 Task: Assign in the project AgileJump the issue 'Upgrade the database indexing strategy of a web application to improve data retrieval and query performance' to the sprint 'Integration Framework Sprint'. Assign in the project AgileJump the issue 'Create a new online platform for online sales and negotiation courses with advanced sales techniques and negotiation skills features' to the sprint 'Integration Framework Sprint'. Assign in the project AgileJump the issue 'Implement a new cloud-based supply chain management system for a company with advanced supply chain visibility and planning features' to the sprint 'Integration Framework Sprint'. Assign in the project AgileJump the issue 'Integrate a new product customization feature into an existing e-commerce website to enhance product personalization and user experience' to the sprint 'Integration Framework Sprint'
Action: Mouse moved to (251, 76)
Screenshot: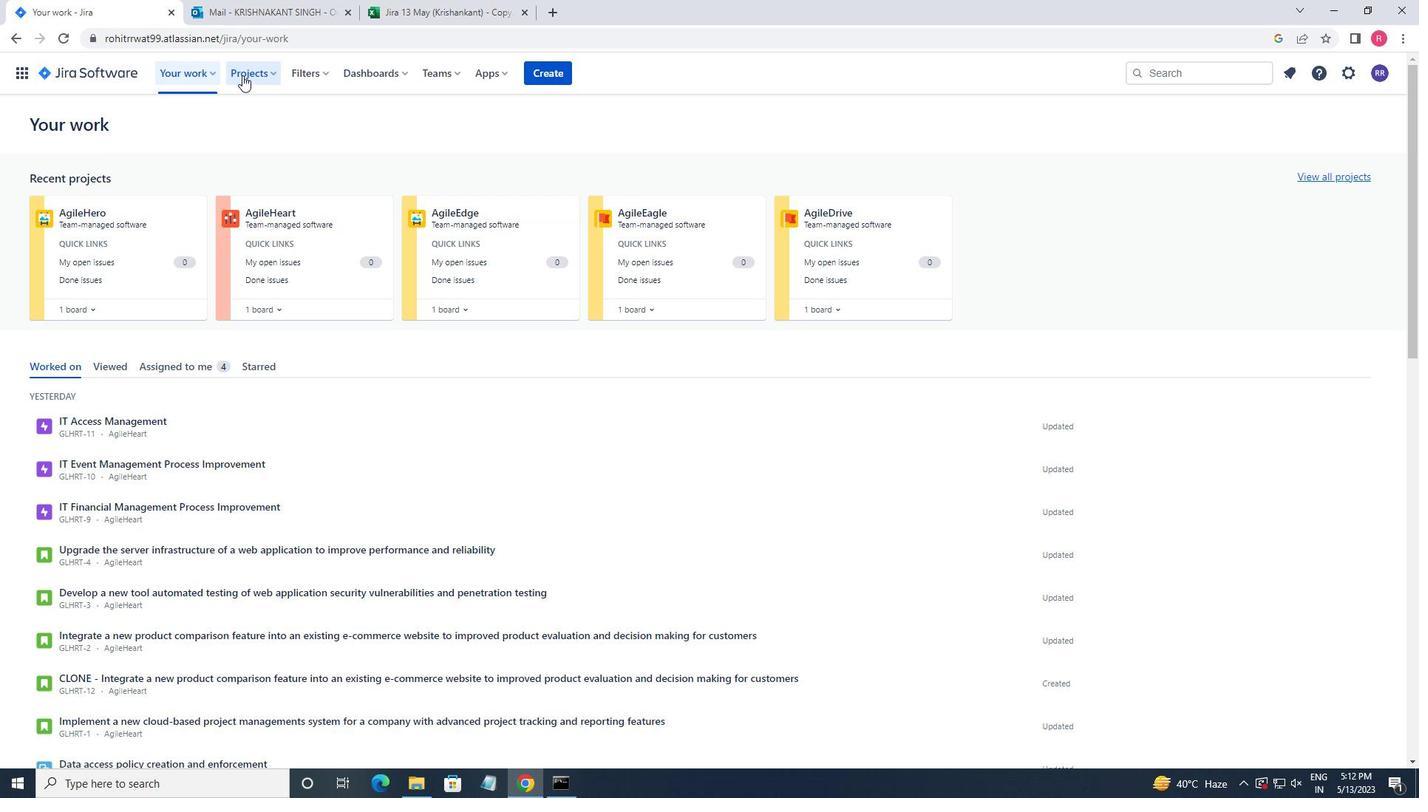 
Action: Mouse pressed left at (251, 76)
Screenshot: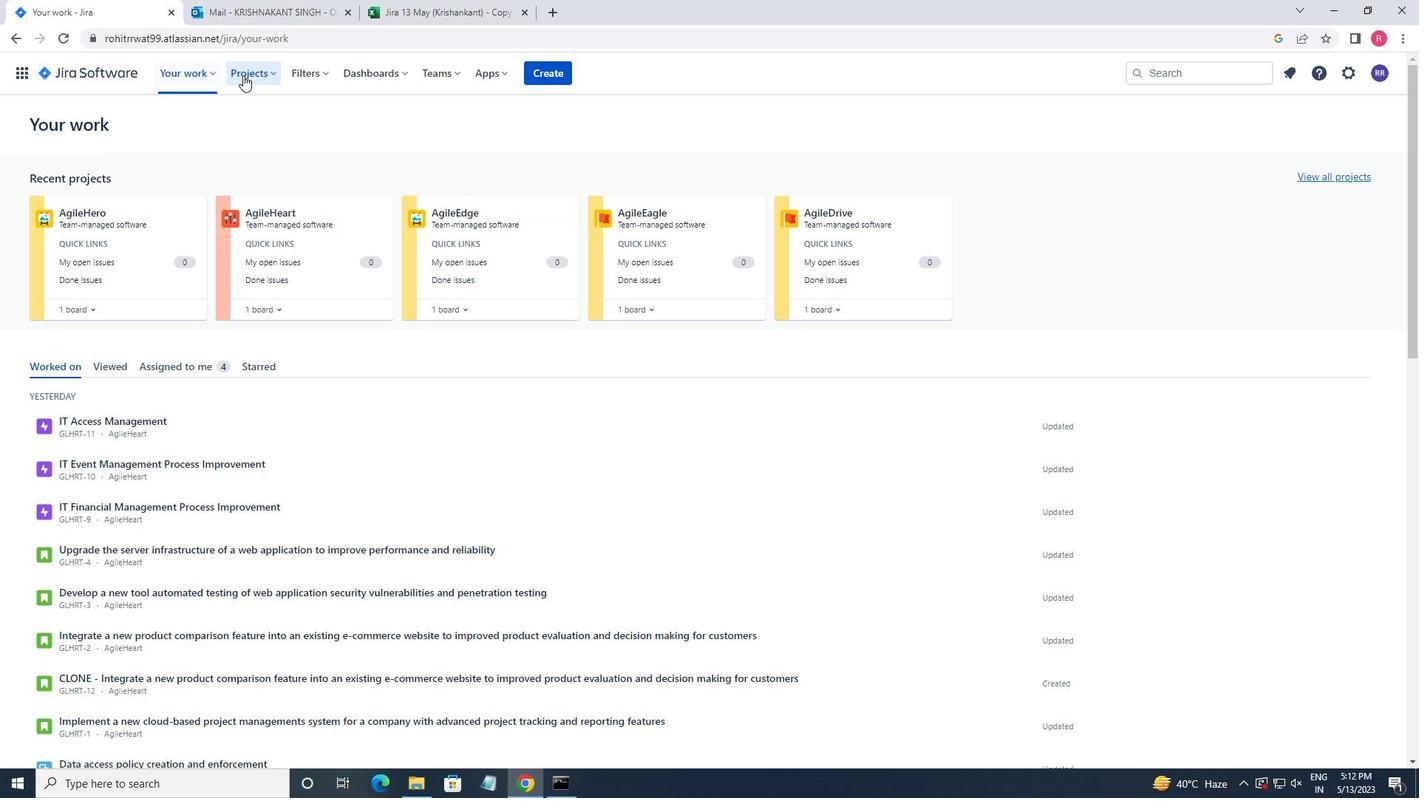 
Action: Mouse moved to (288, 130)
Screenshot: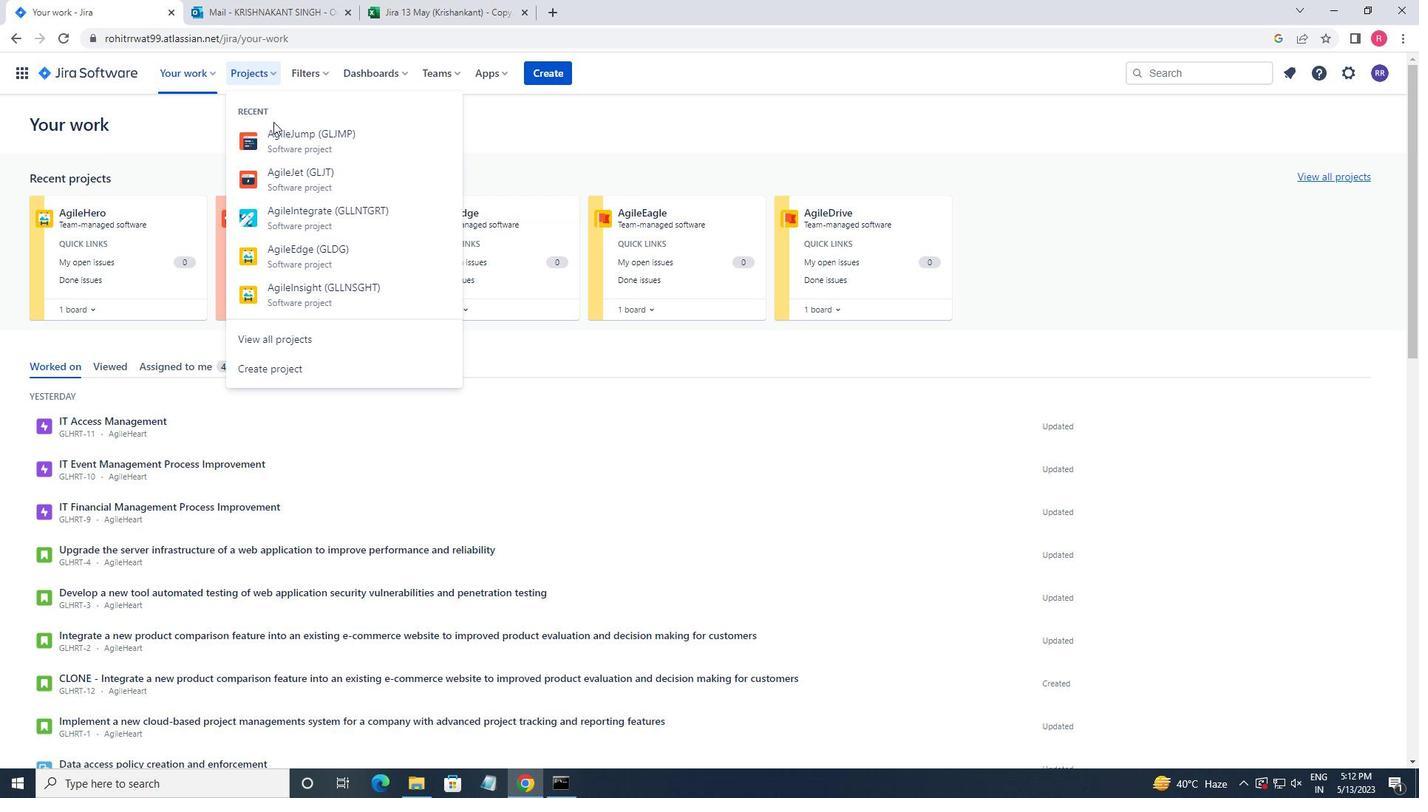 
Action: Mouse pressed left at (288, 130)
Screenshot: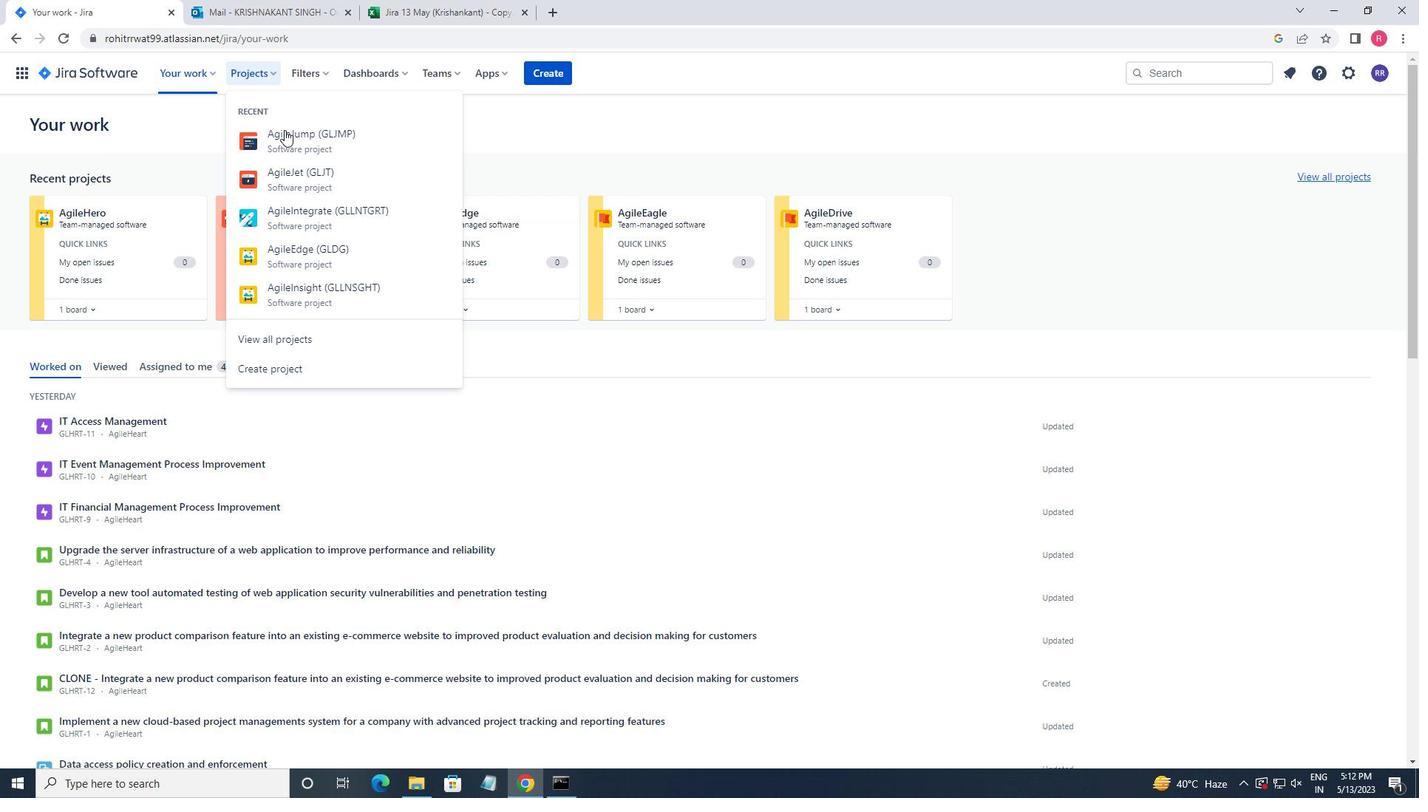 
Action: Mouse moved to (110, 232)
Screenshot: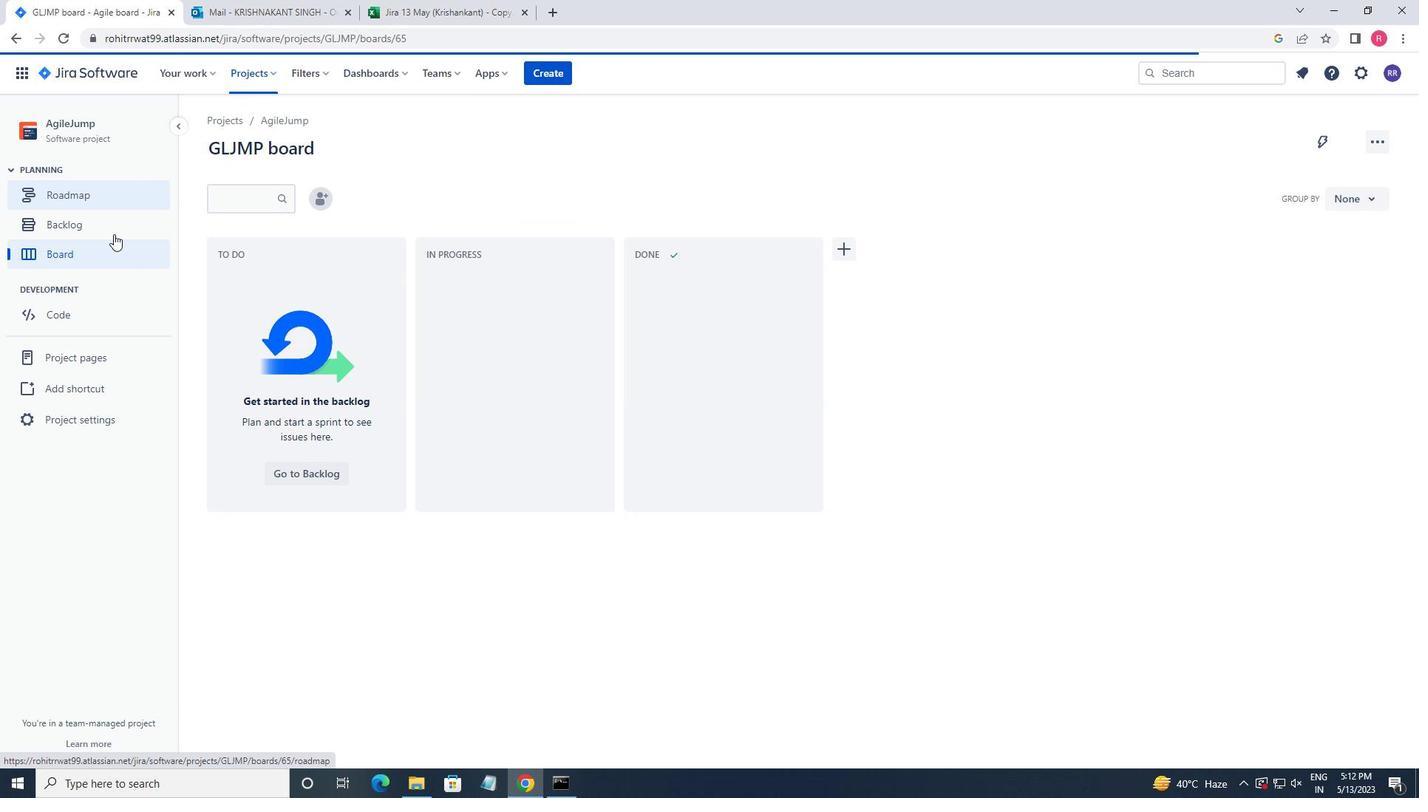 
Action: Mouse pressed left at (110, 232)
Screenshot: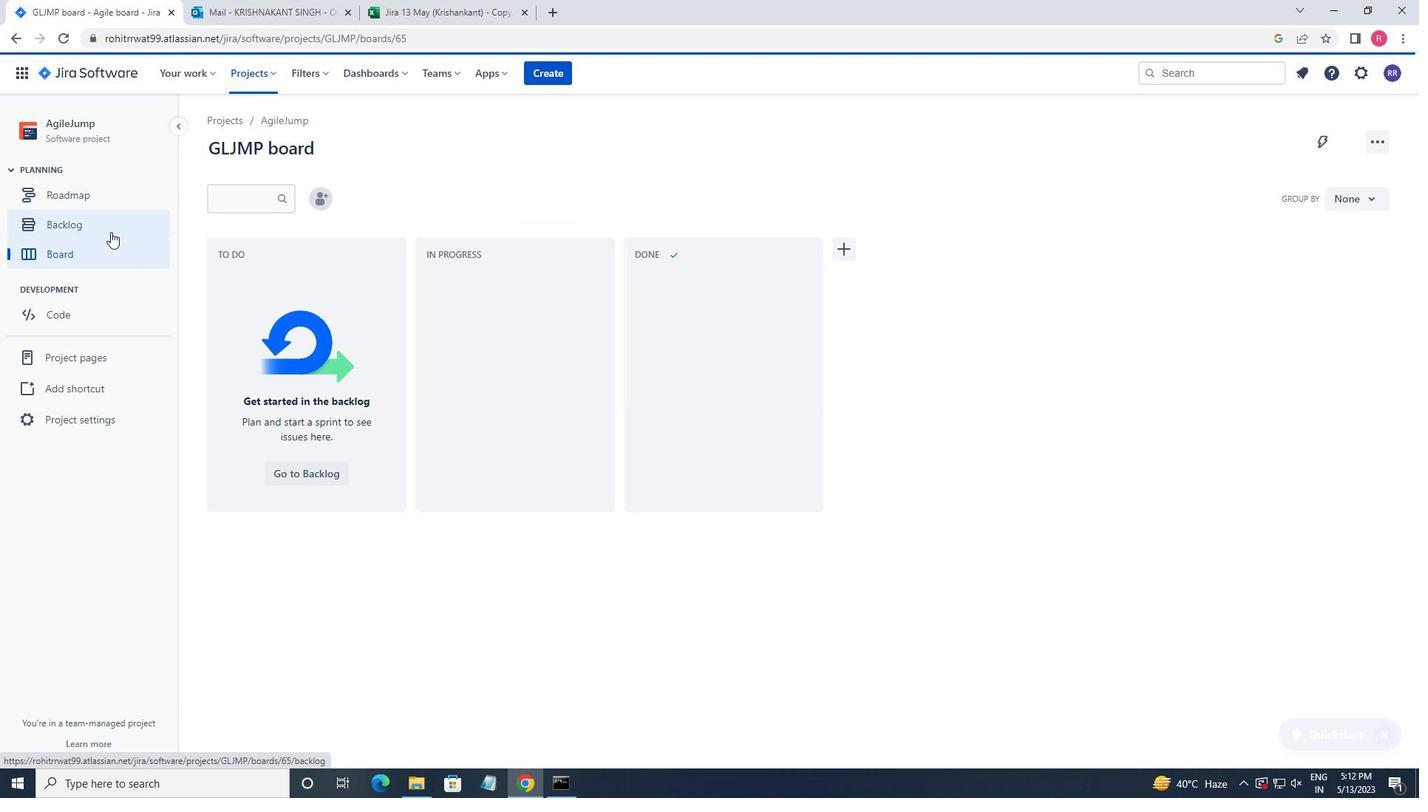 
Action: Mouse moved to (717, 473)
Screenshot: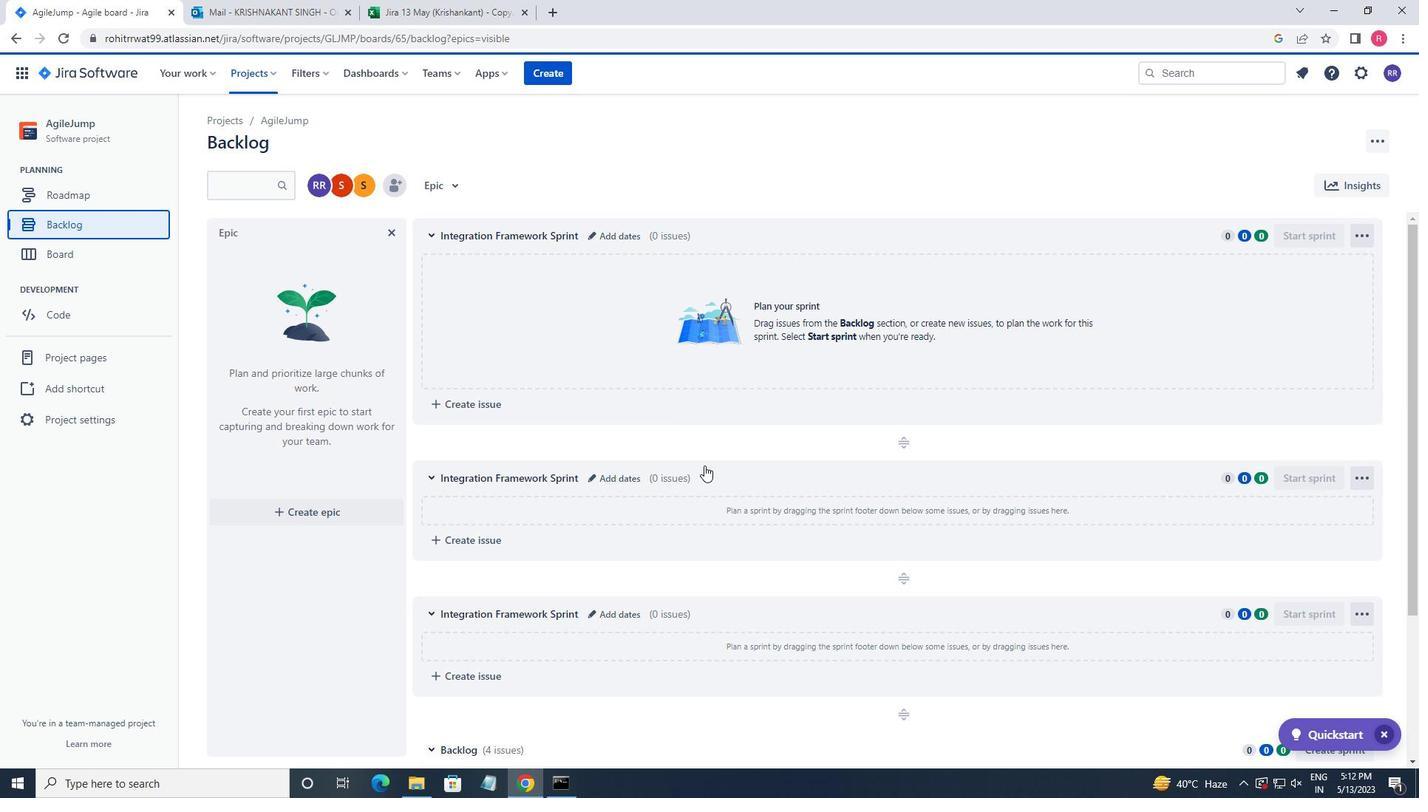 
Action: Mouse scrolled (717, 473) with delta (0, 0)
Screenshot: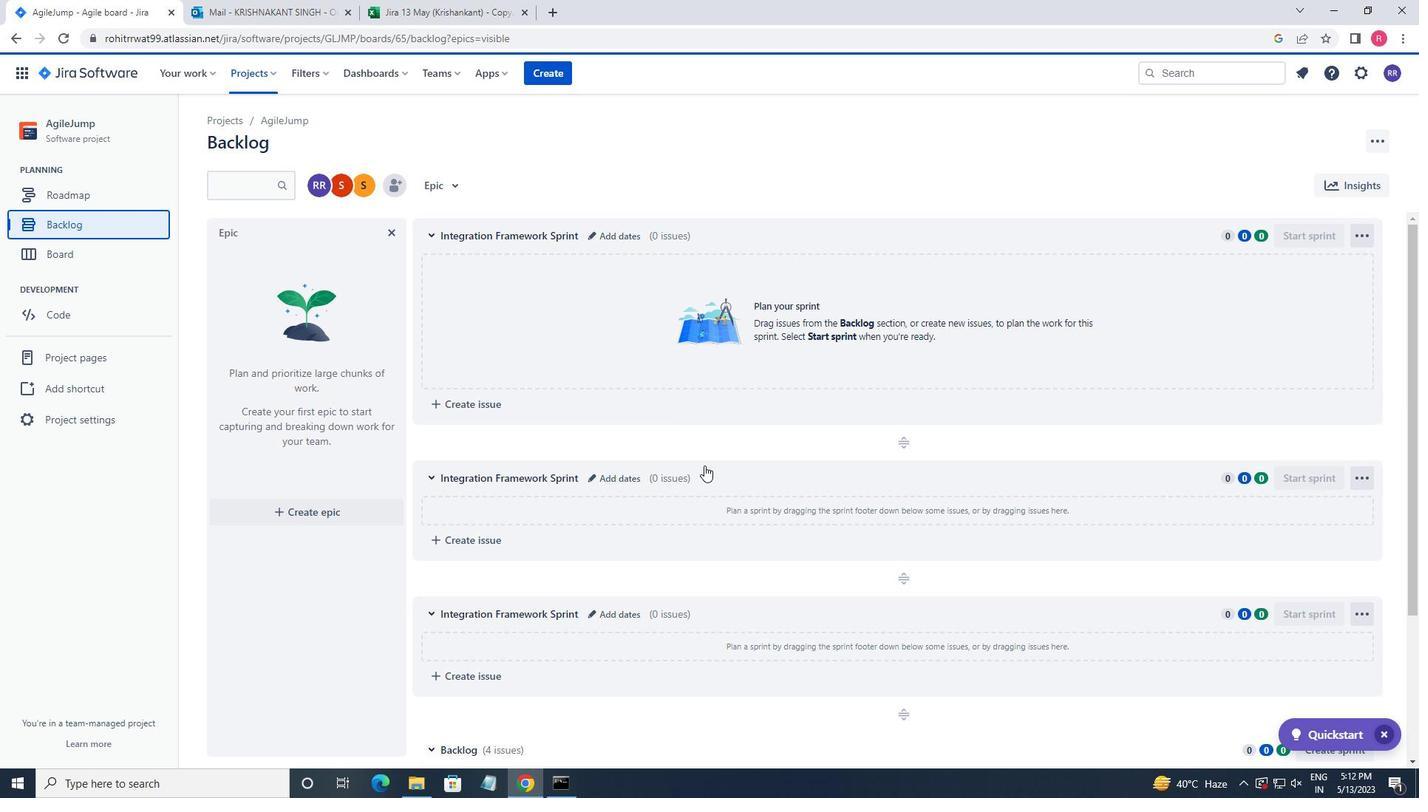 
Action: Mouse moved to (719, 474)
Screenshot: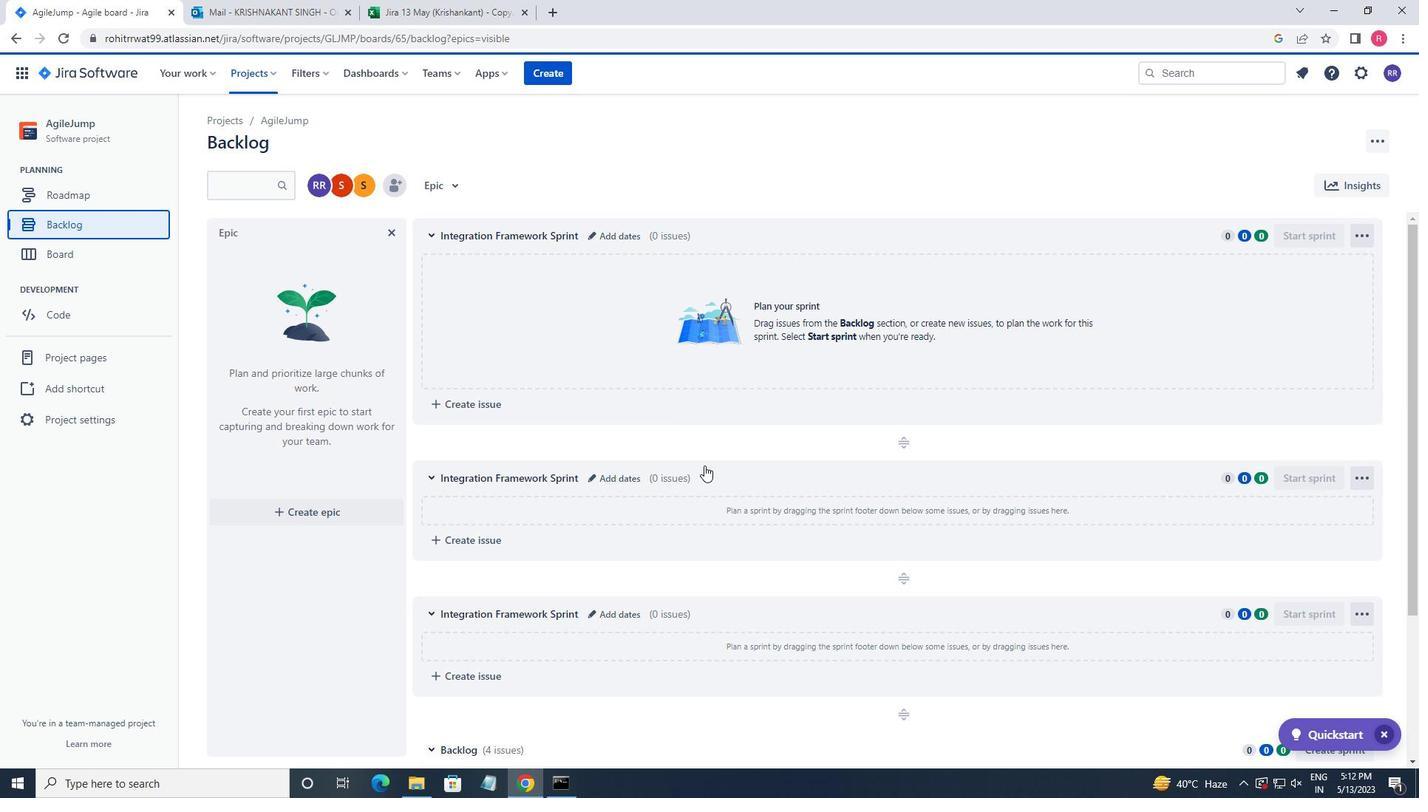 
Action: Mouse scrolled (719, 473) with delta (0, 0)
Screenshot: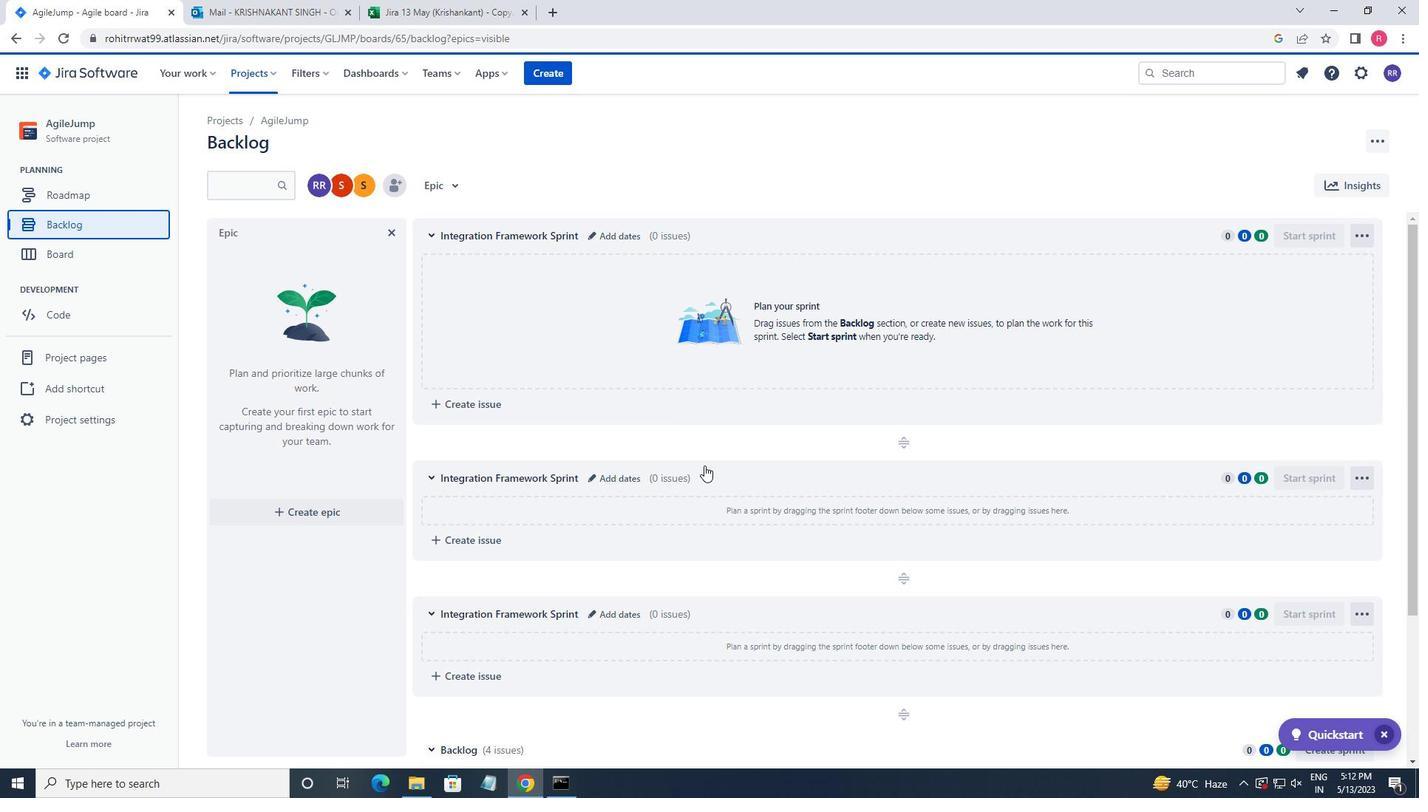 
Action: Mouse scrolled (719, 473) with delta (0, 0)
Screenshot: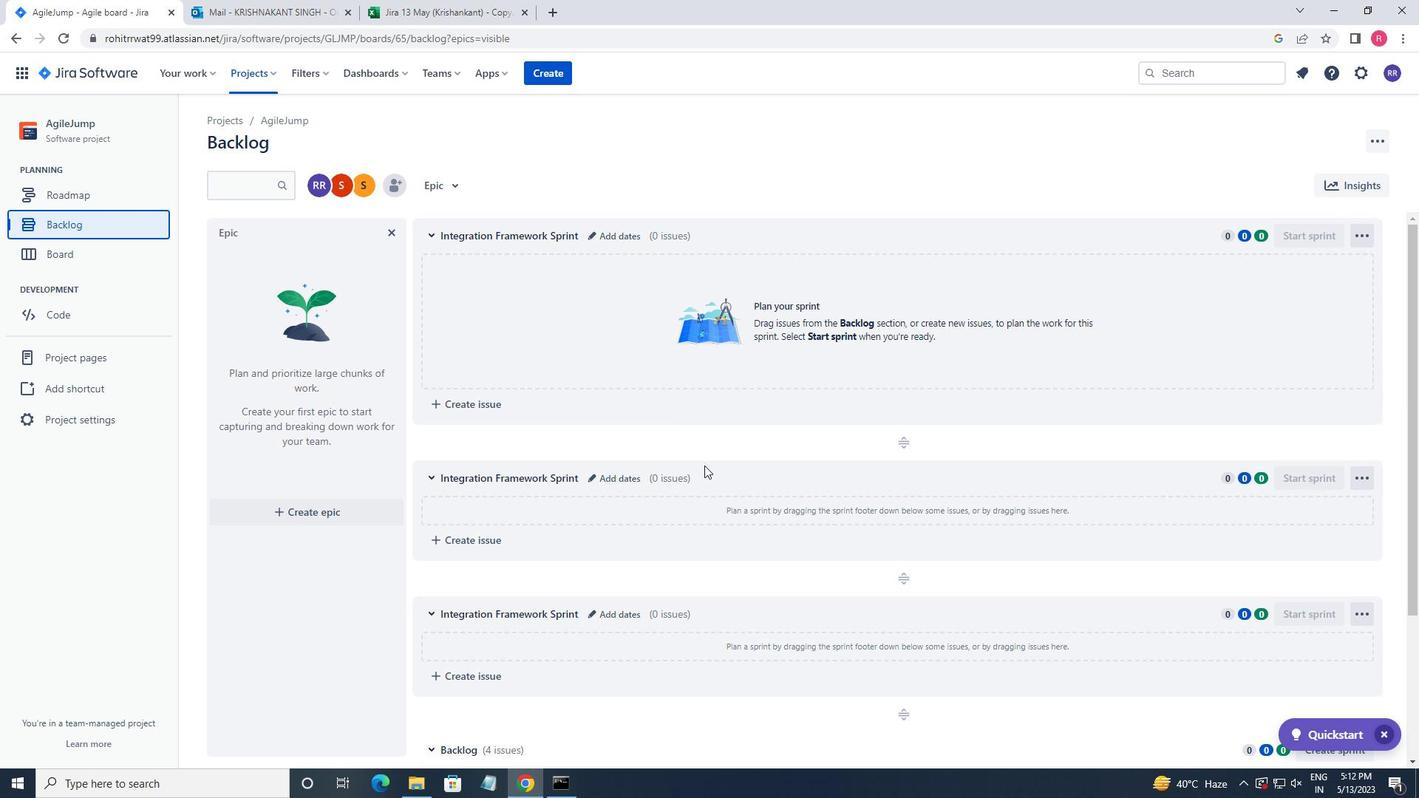 
Action: Mouse scrolled (719, 473) with delta (0, 0)
Screenshot: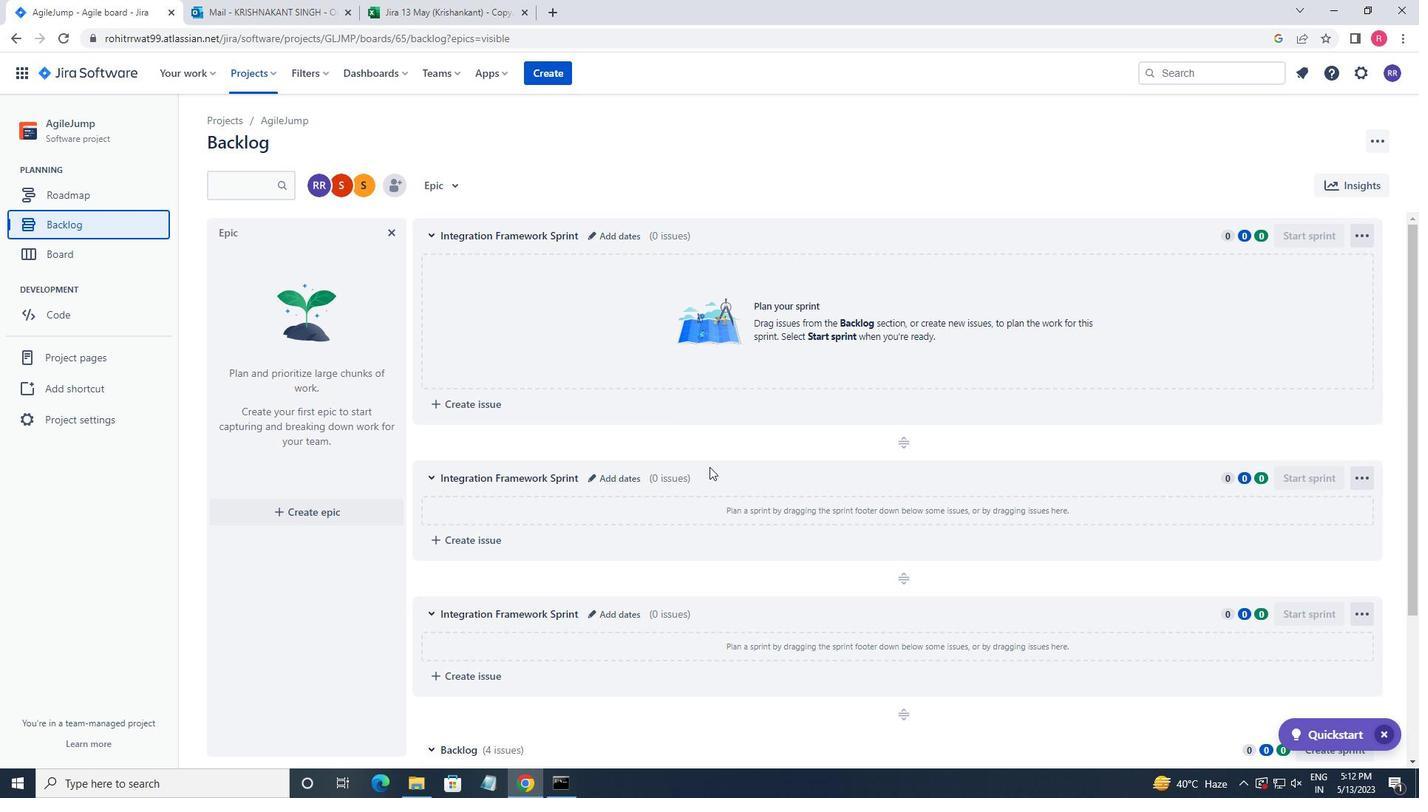 
Action: Mouse scrolled (719, 473) with delta (0, 0)
Screenshot: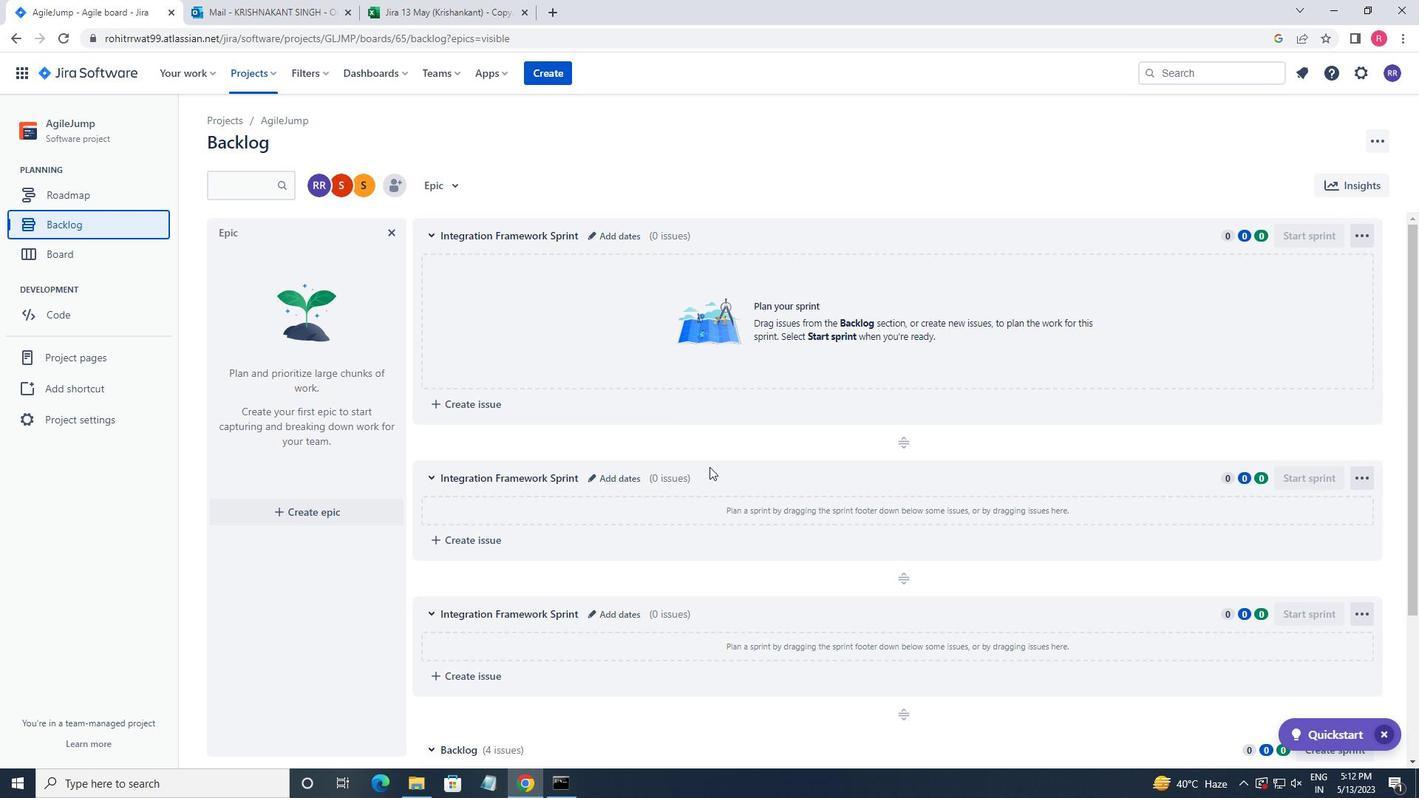 
Action: Mouse scrolled (719, 473) with delta (0, 0)
Screenshot: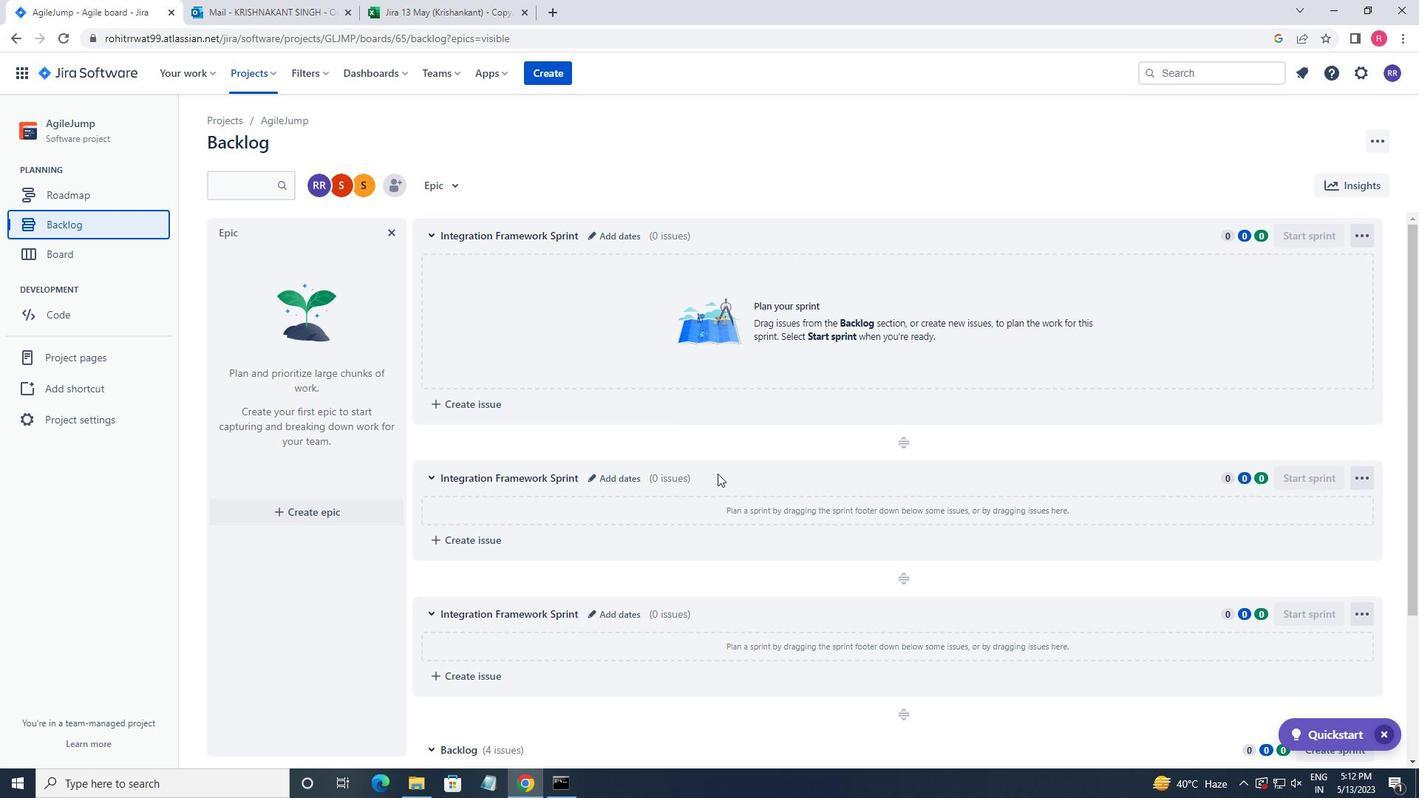 
Action: Mouse moved to (719, 475)
Screenshot: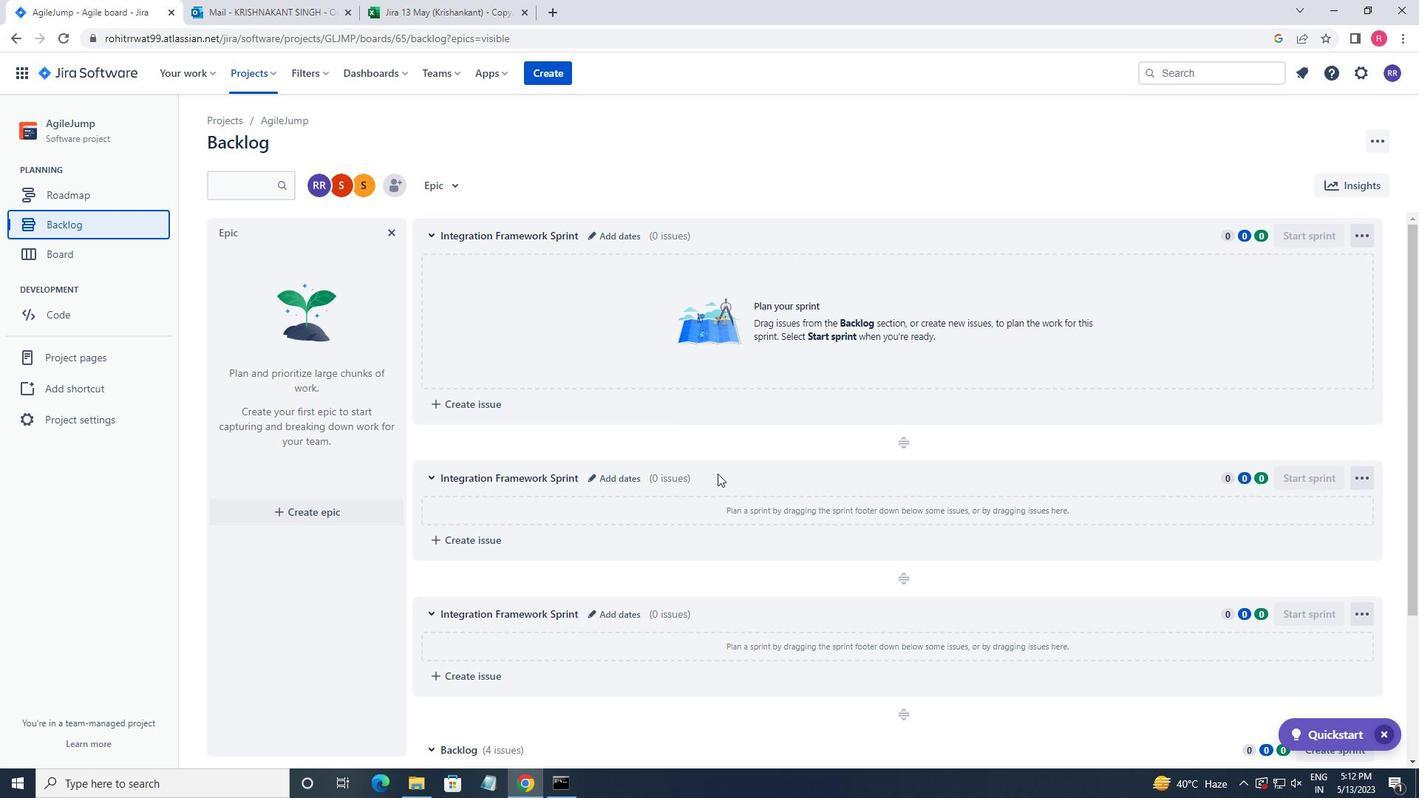 
Action: Mouse scrolled (719, 474) with delta (0, 0)
Screenshot: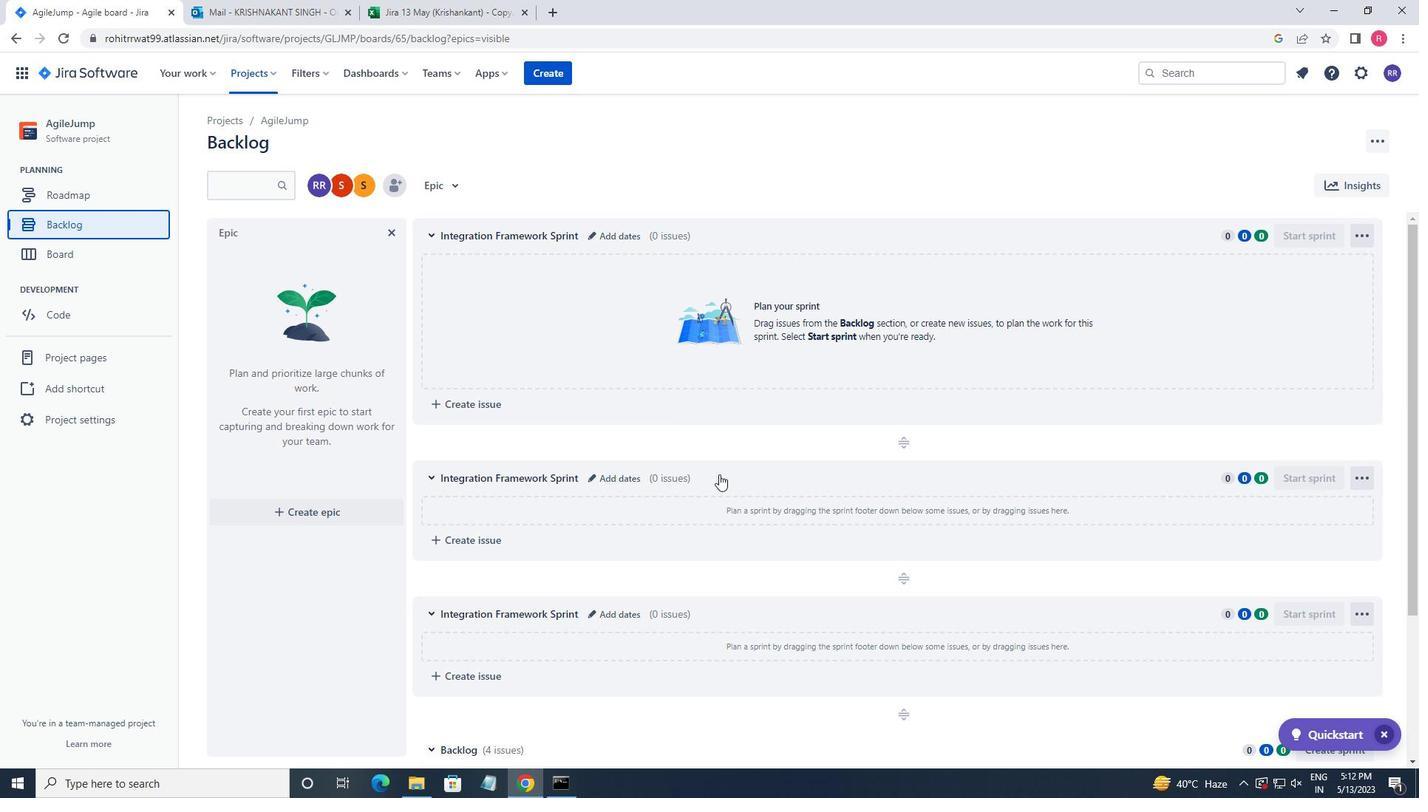 
Action: Mouse moved to (1352, 584)
Screenshot: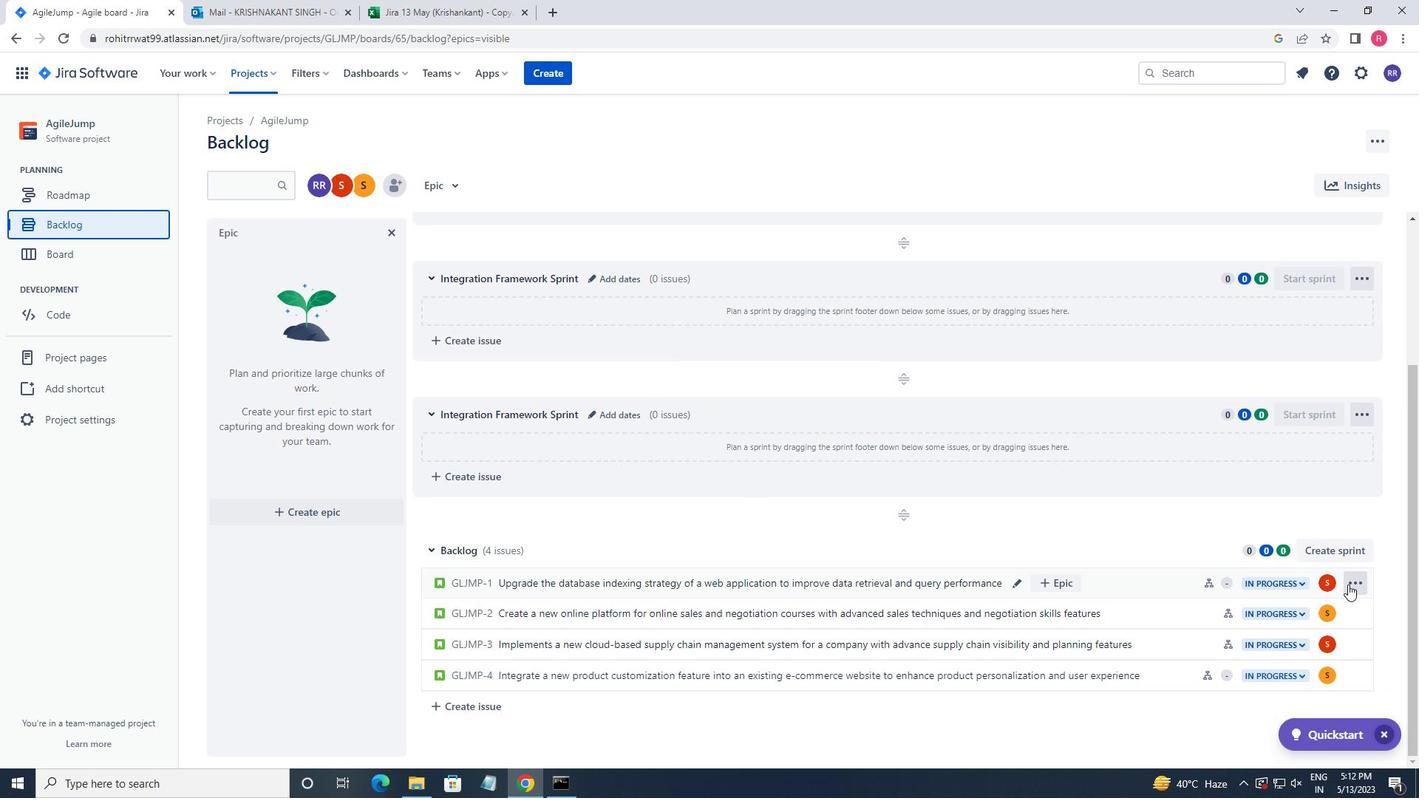 
Action: Mouse pressed left at (1352, 584)
Screenshot: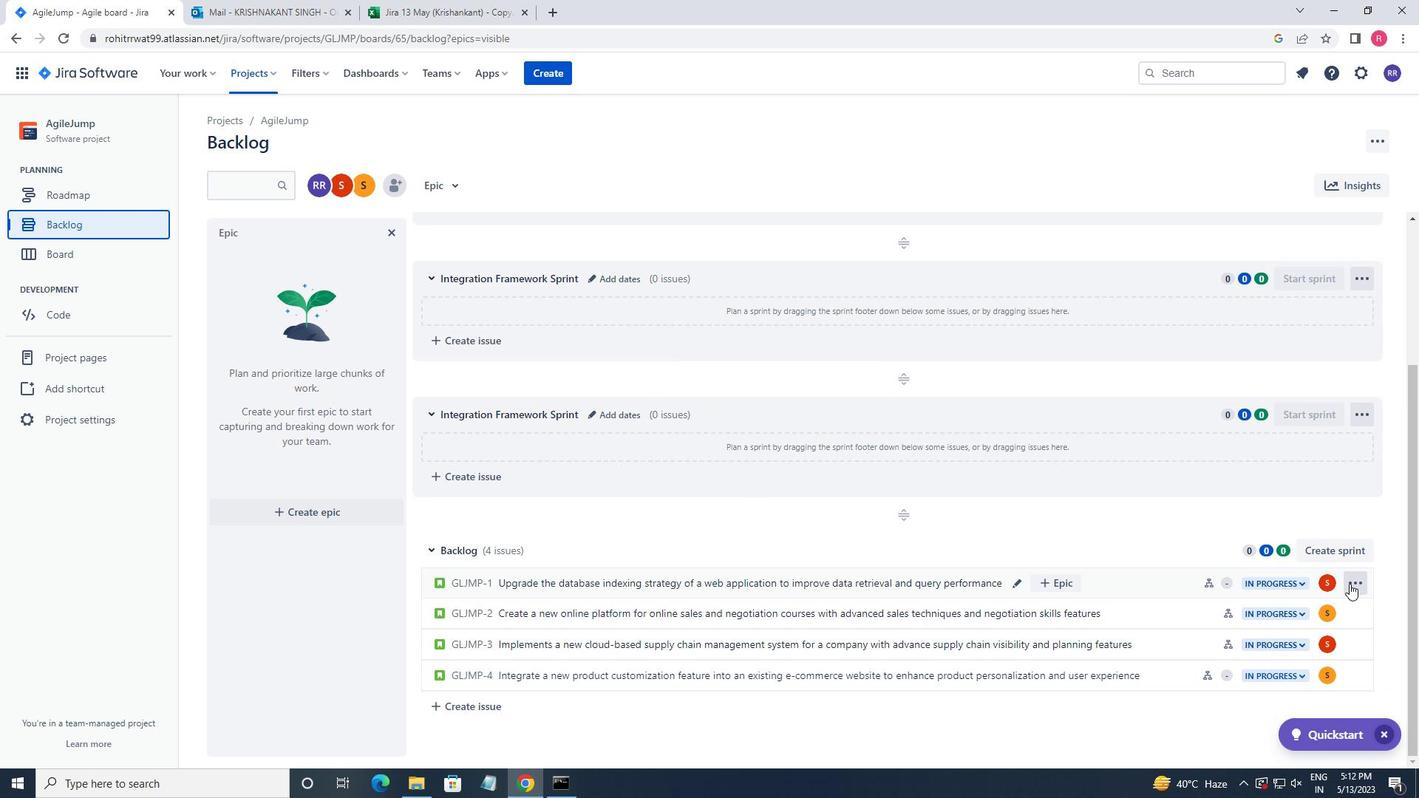 
Action: Mouse moved to (1279, 464)
Screenshot: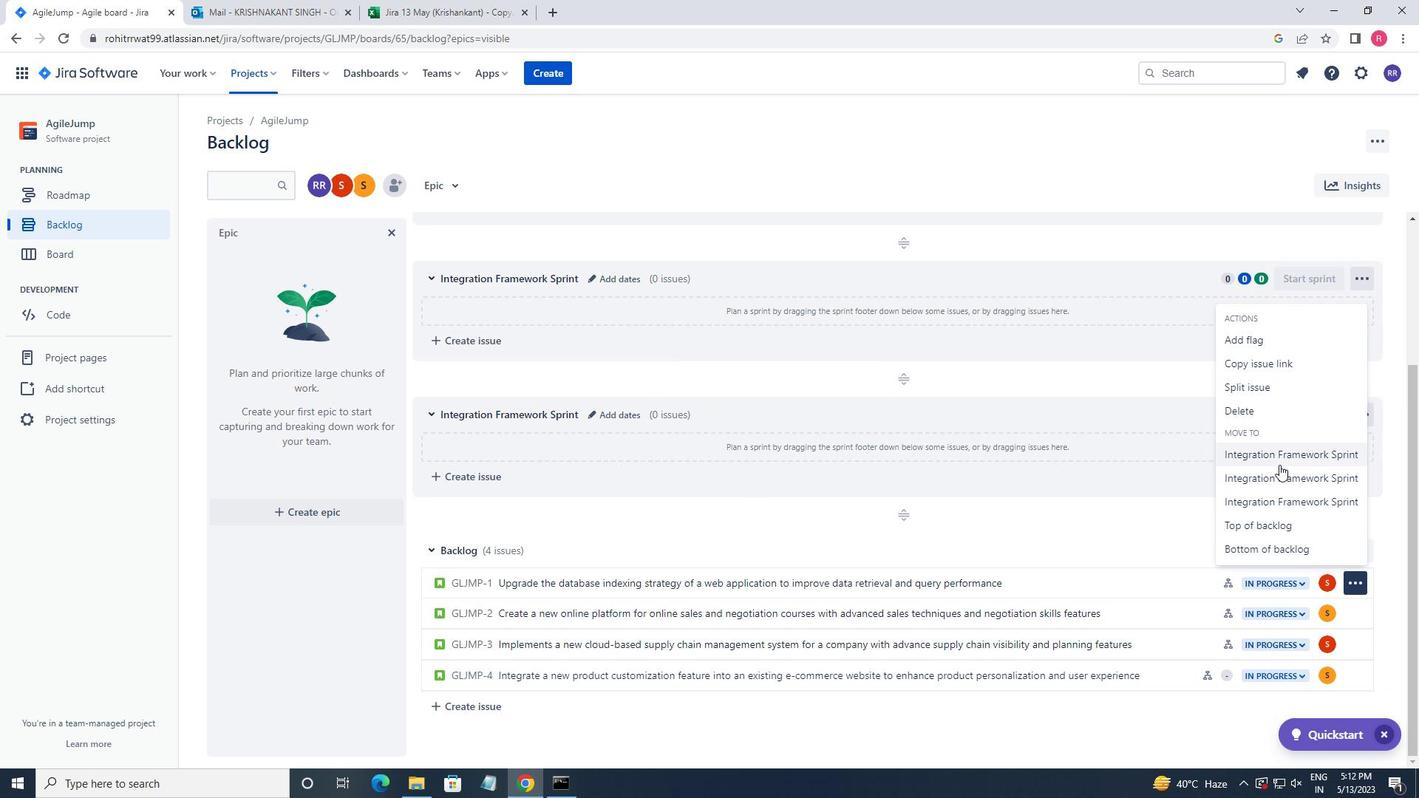 
Action: Mouse pressed left at (1279, 464)
Screenshot: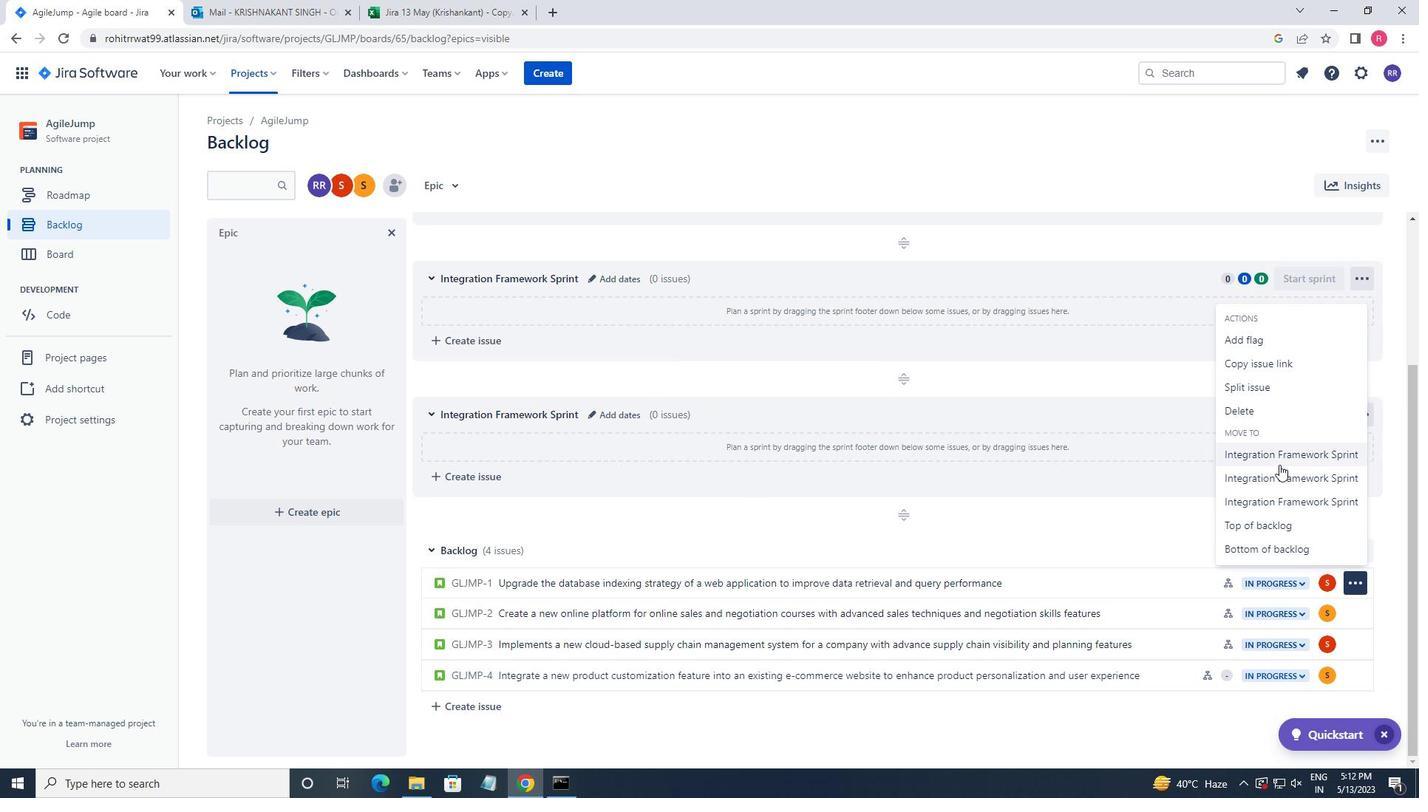 
Action: Mouse moved to (1355, 608)
Screenshot: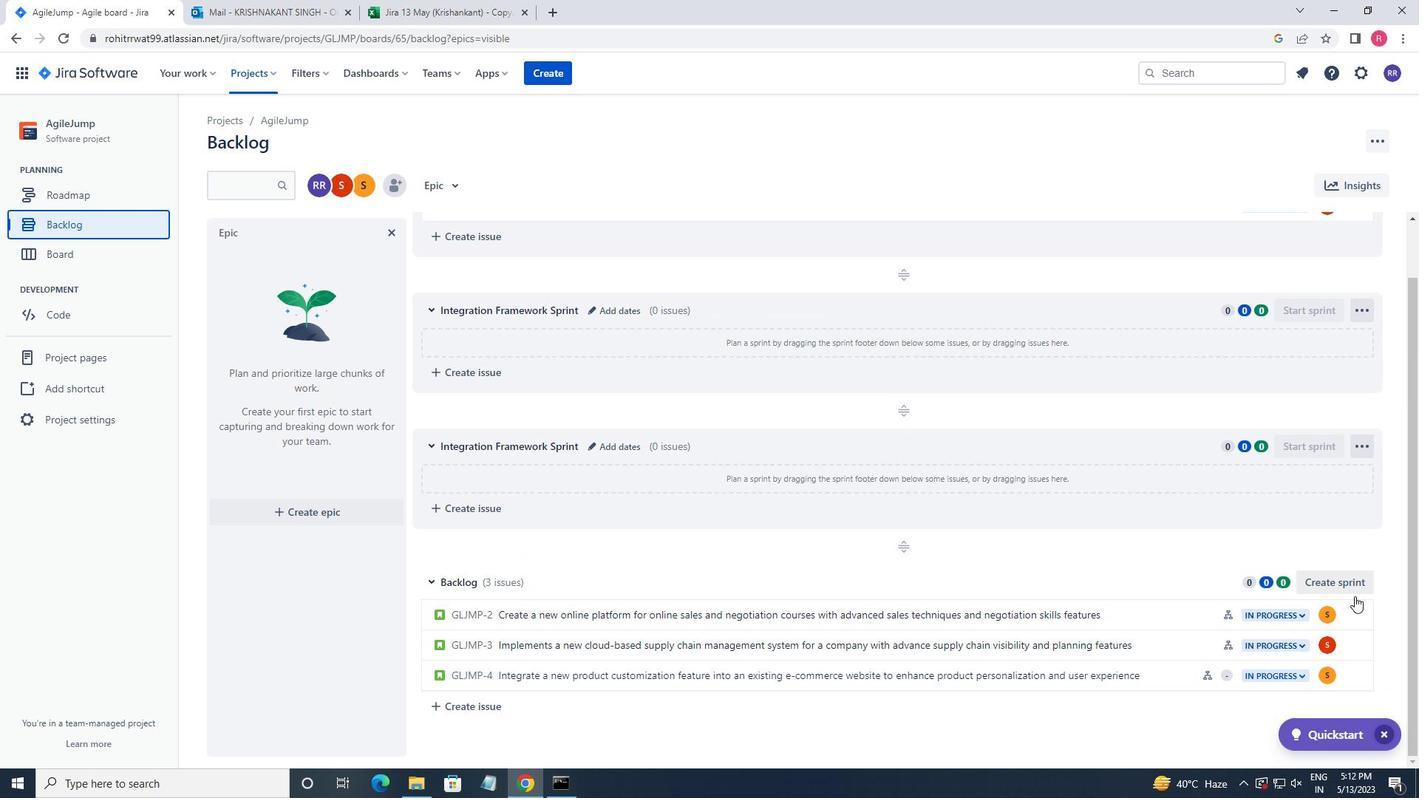 
Action: Mouse pressed left at (1355, 608)
Screenshot: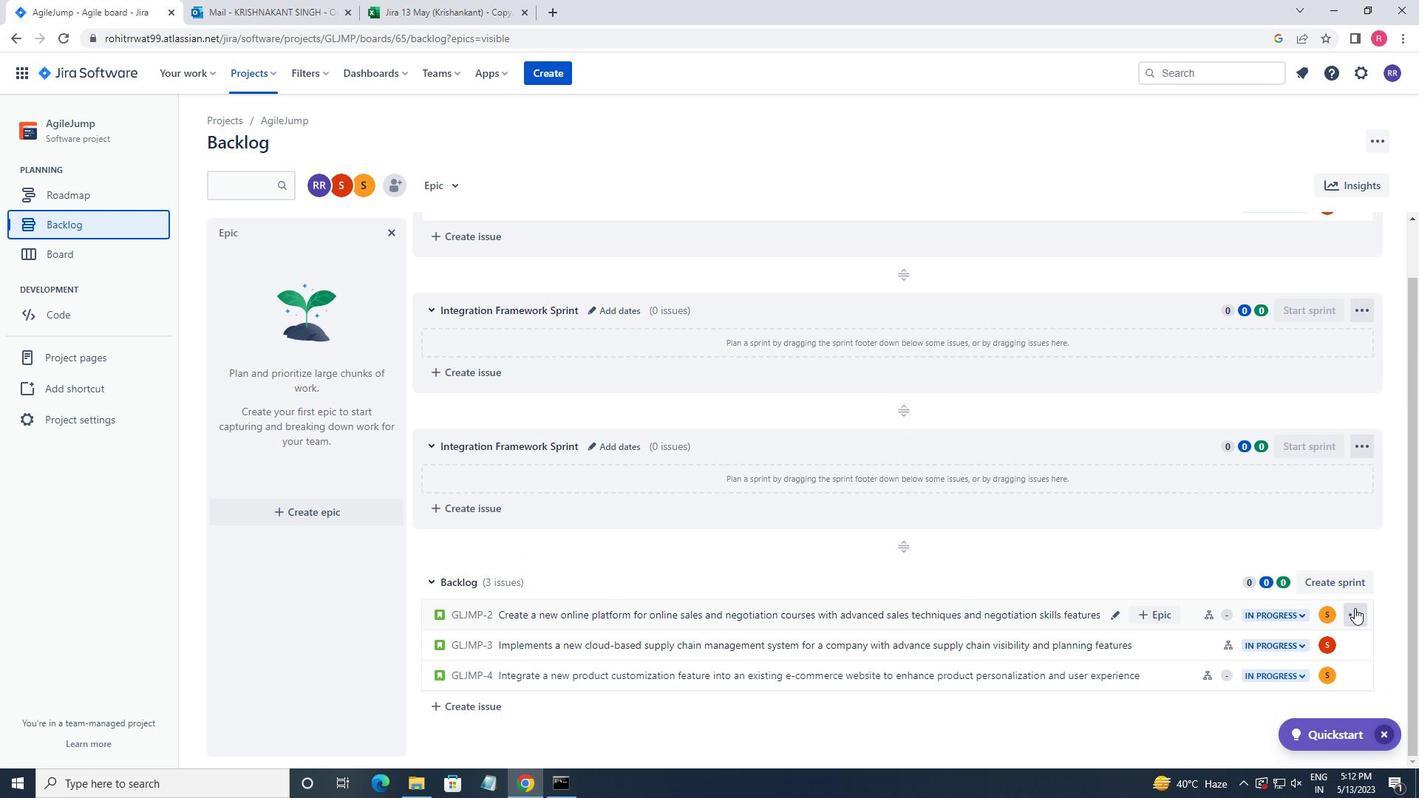 
Action: Mouse moved to (1312, 512)
Screenshot: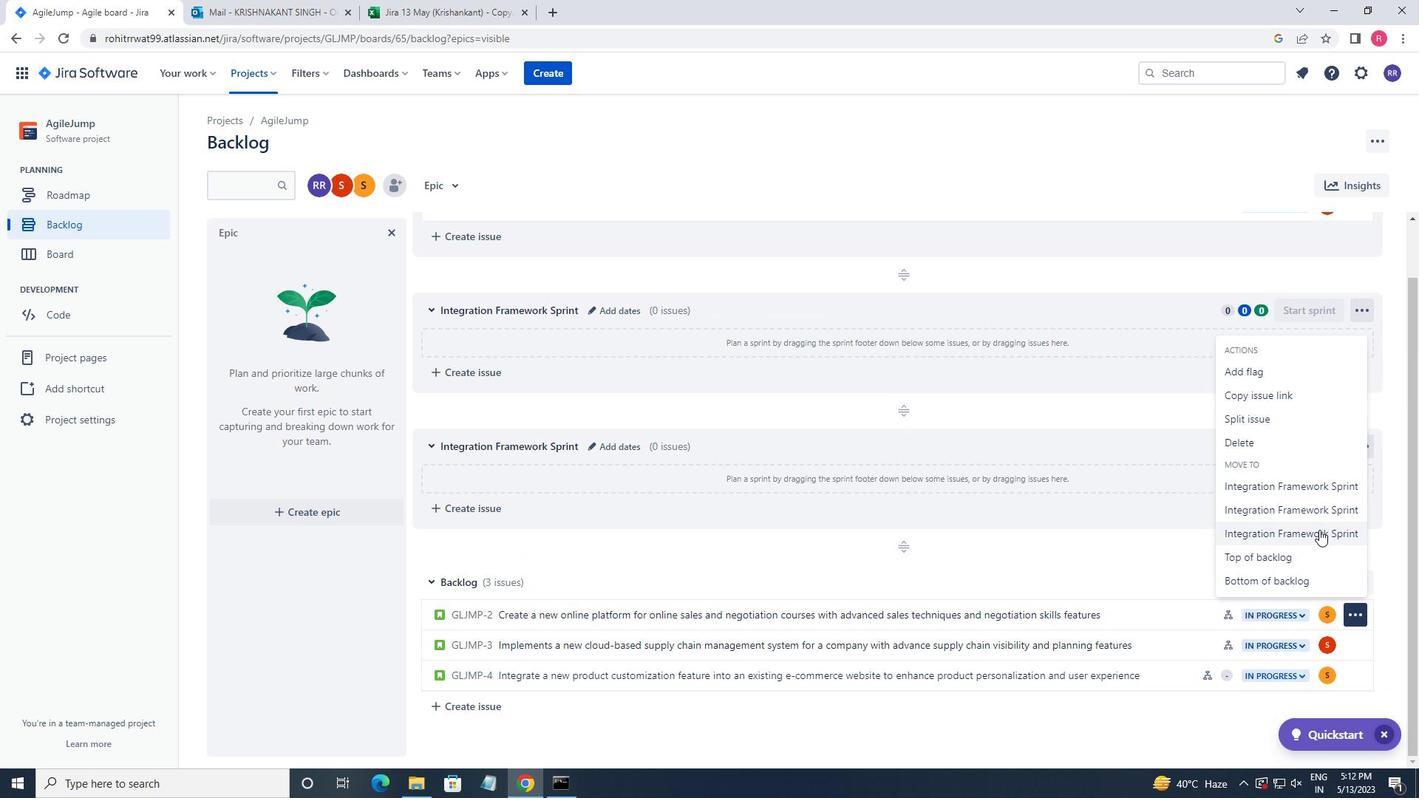 
Action: Mouse pressed left at (1312, 512)
Screenshot: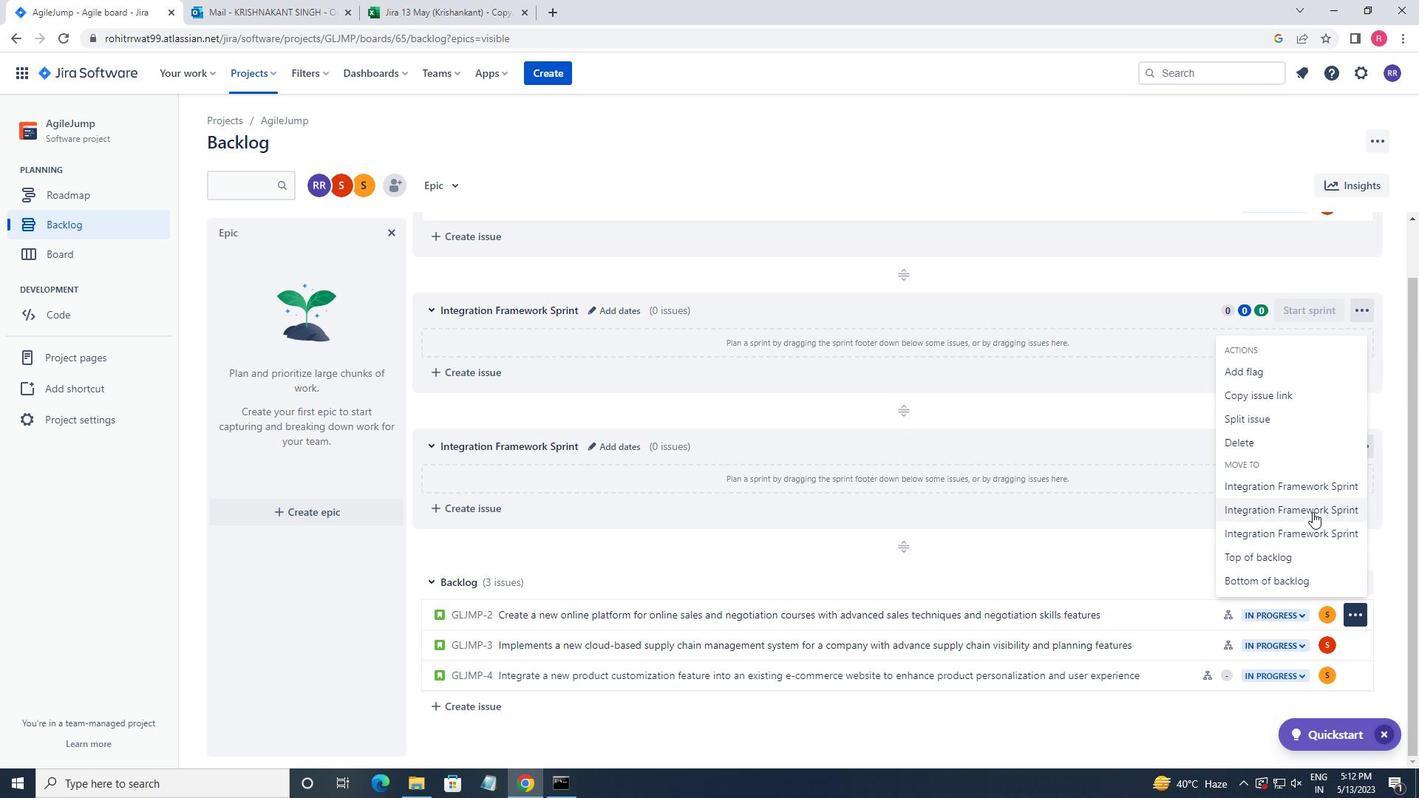 
Action: Mouse moved to (1355, 654)
Screenshot: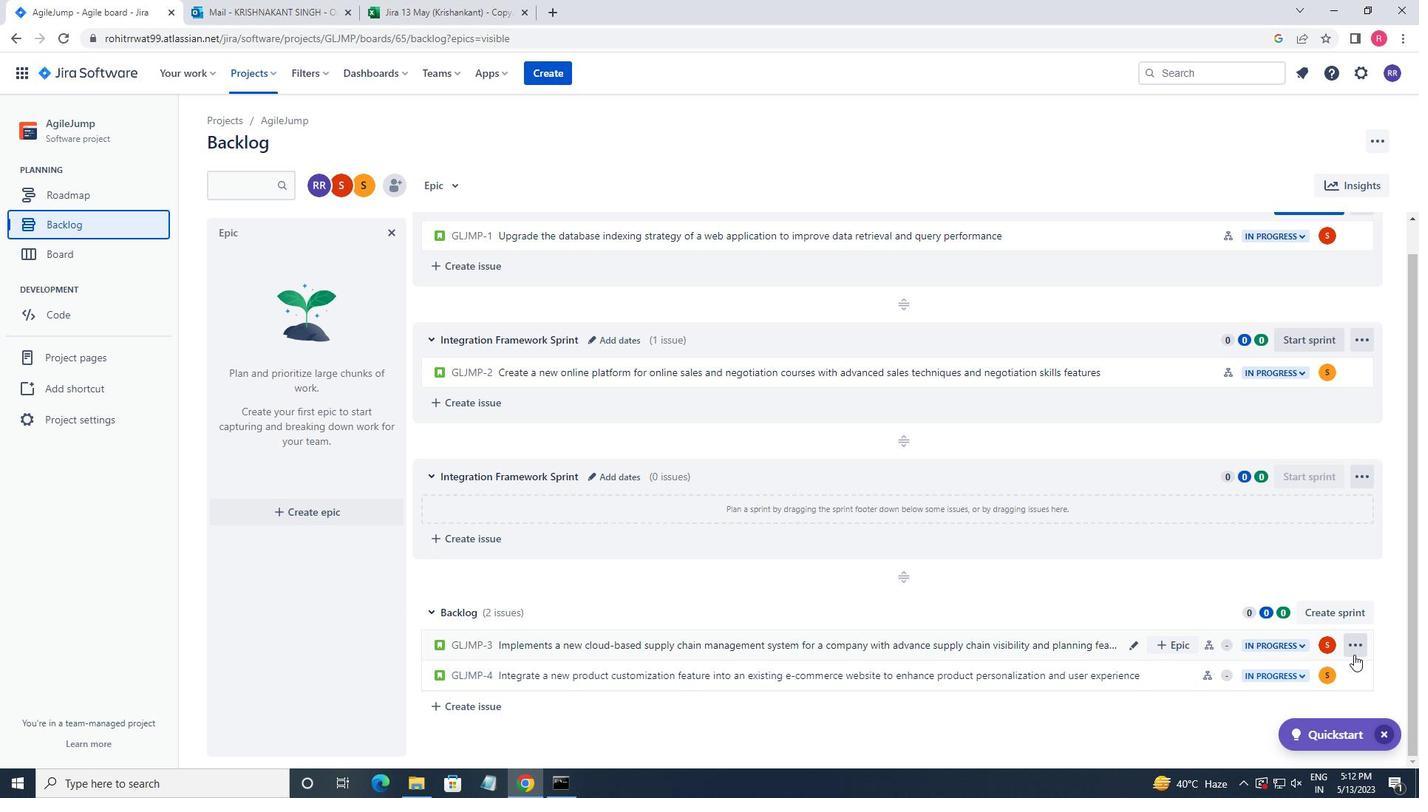 
Action: Mouse pressed left at (1355, 654)
Screenshot: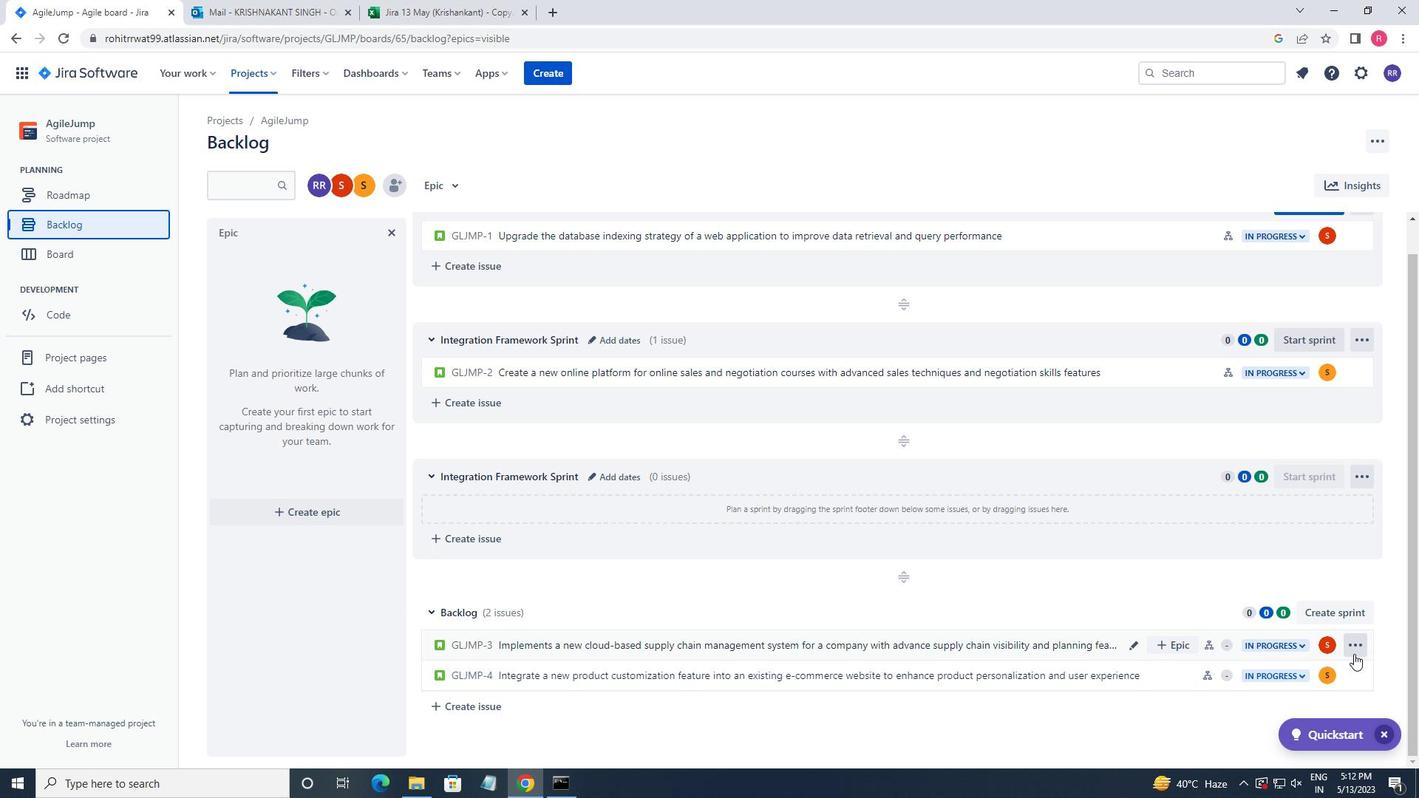 
Action: Mouse moved to (1323, 567)
Screenshot: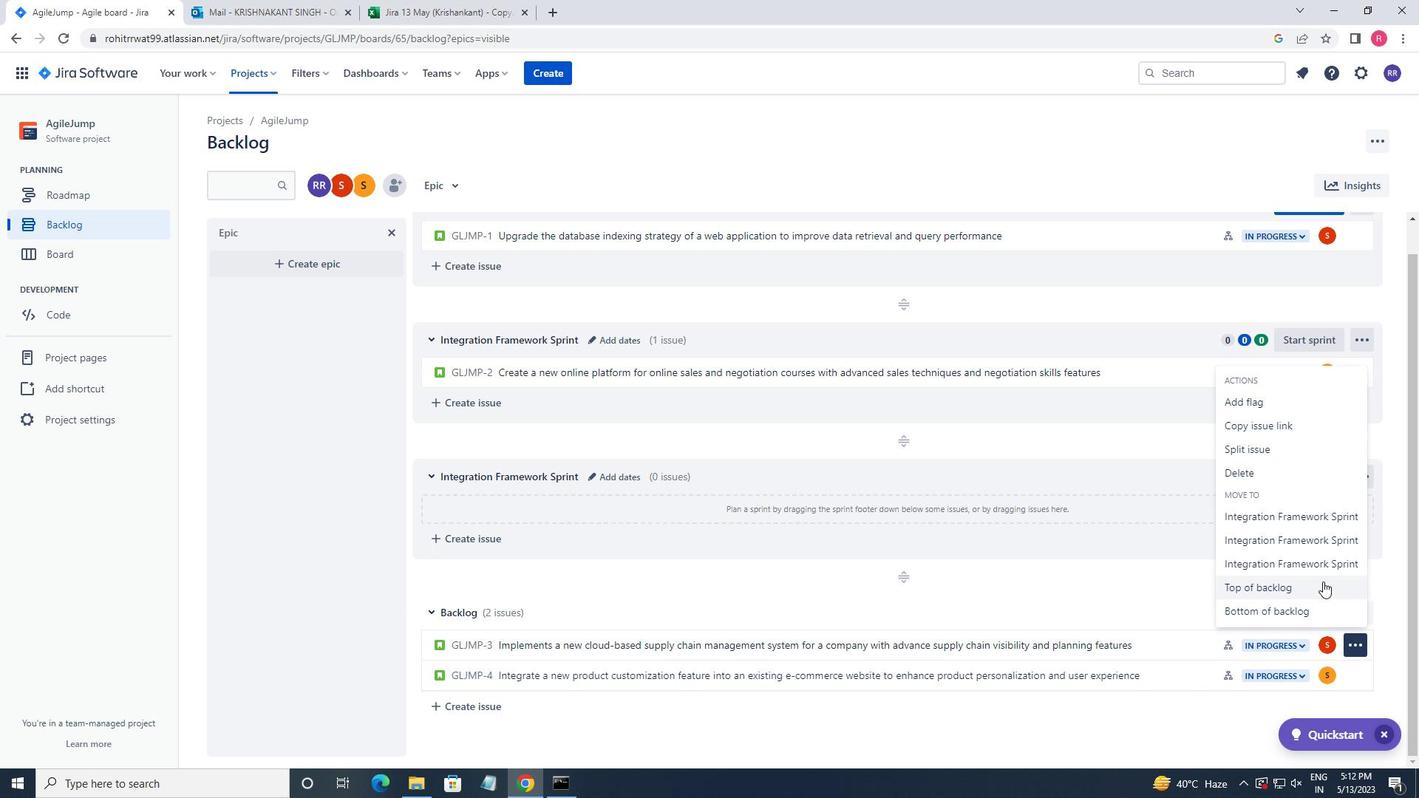 
Action: Mouse pressed left at (1323, 567)
Screenshot: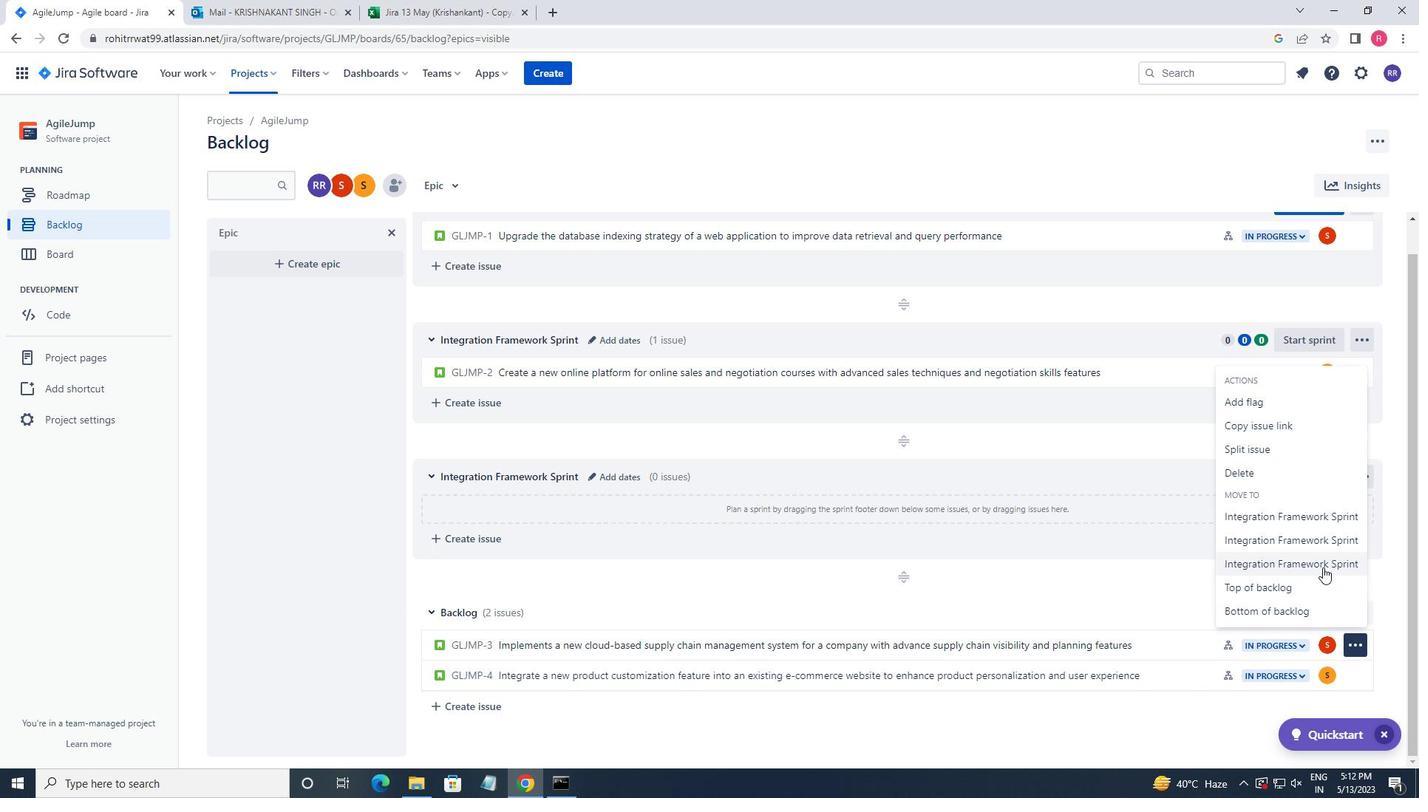 
Action: Mouse moved to (1355, 669)
Screenshot: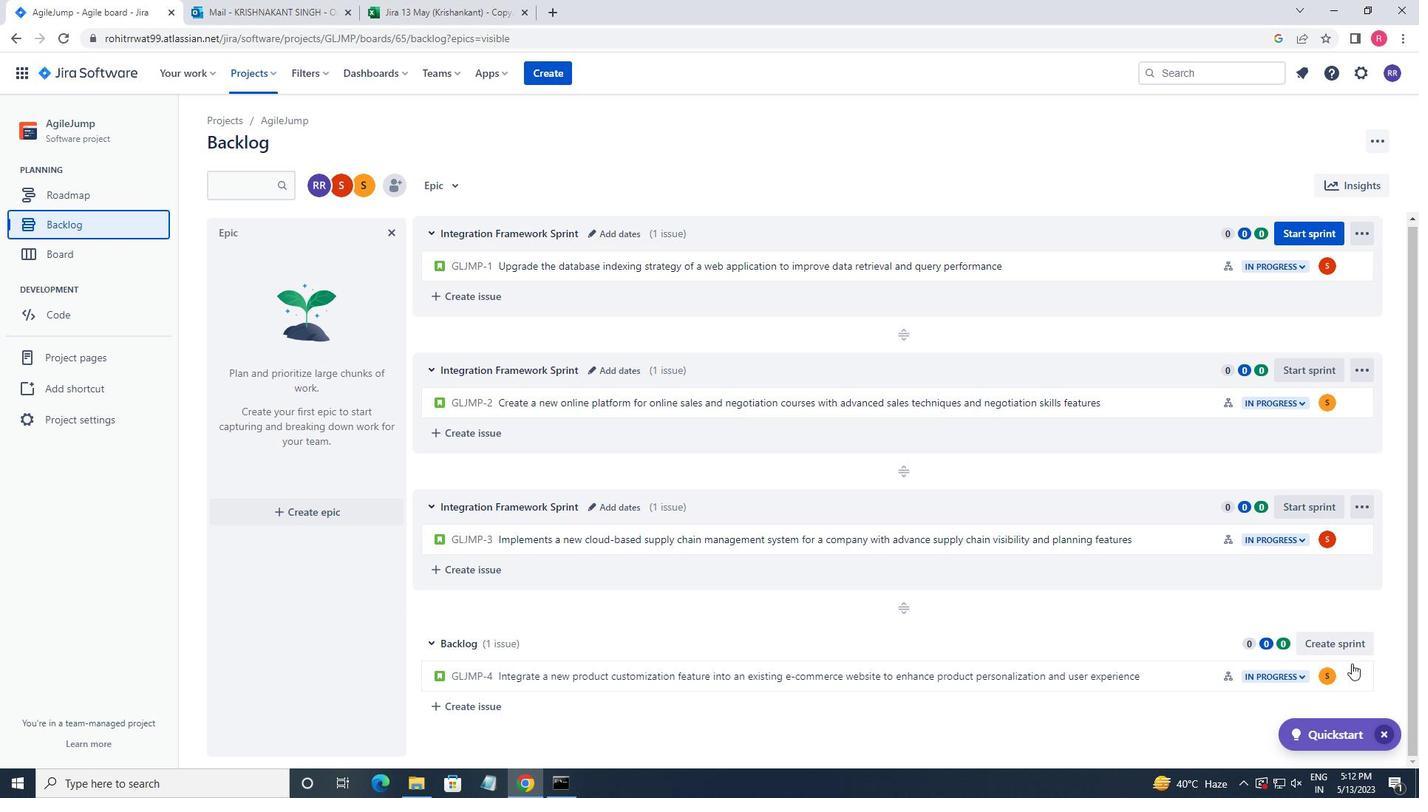 
Action: Mouse pressed left at (1355, 669)
Screenshot: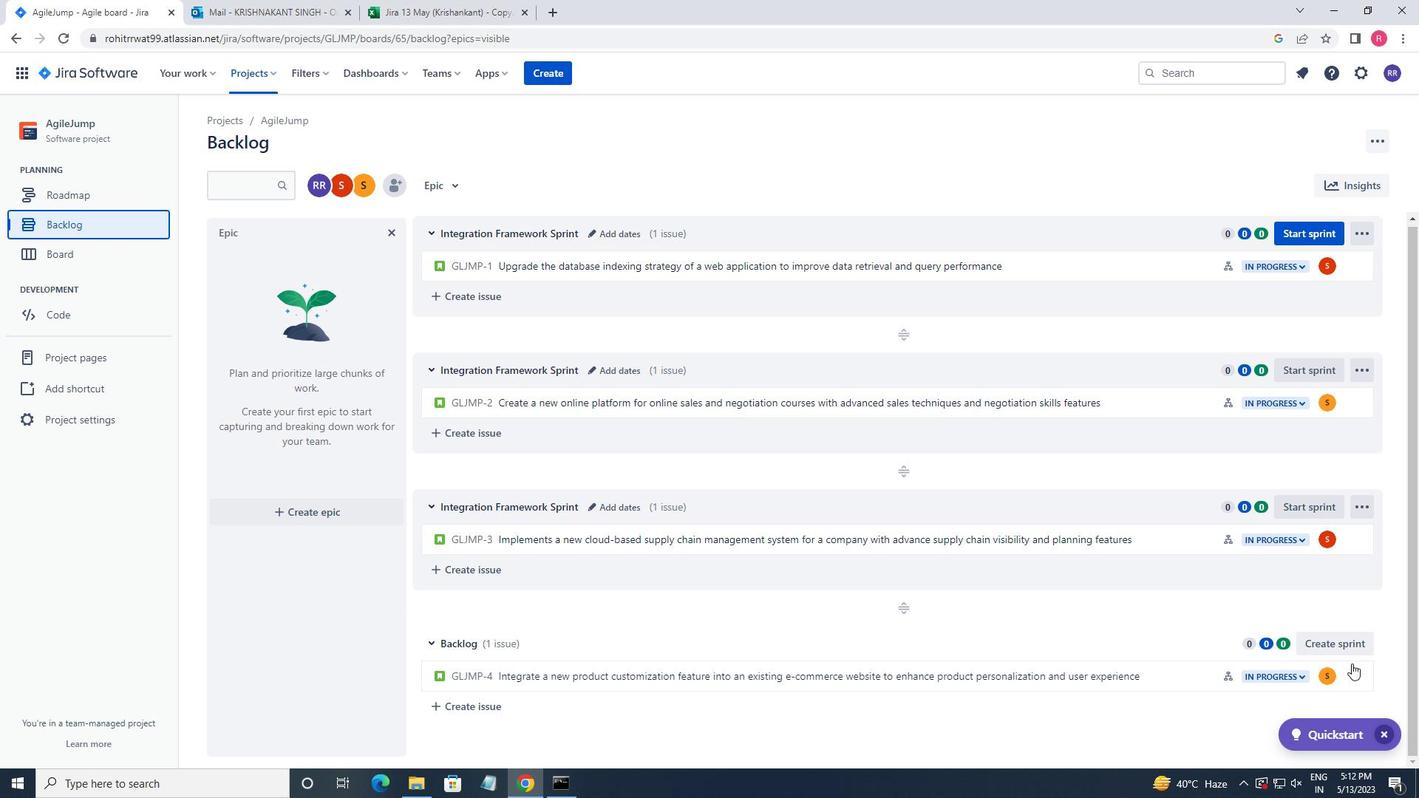 
Action: Mouse moved to (1330, 602)
Screenshot: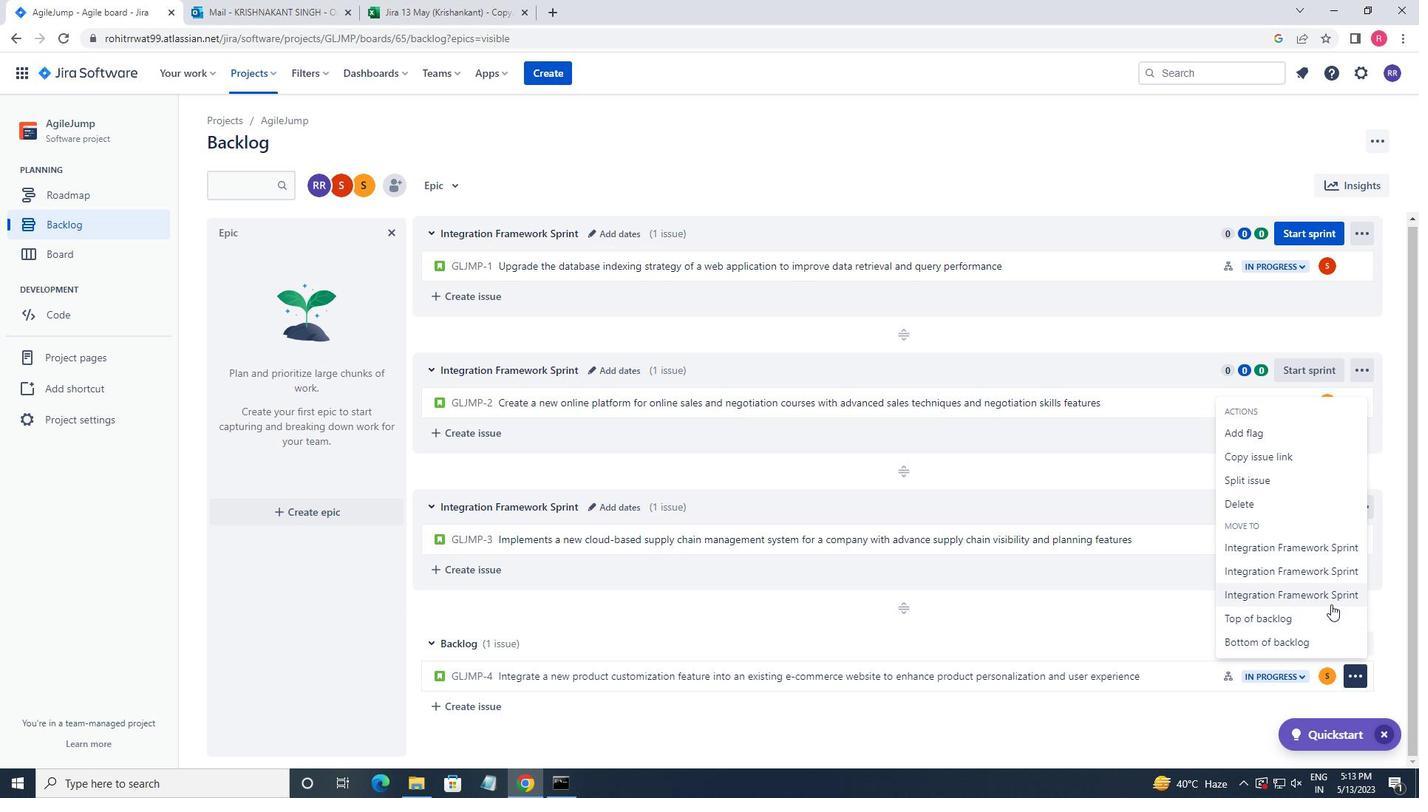 
Action: Mouse pressed left at (1330, 602)
Screenshot: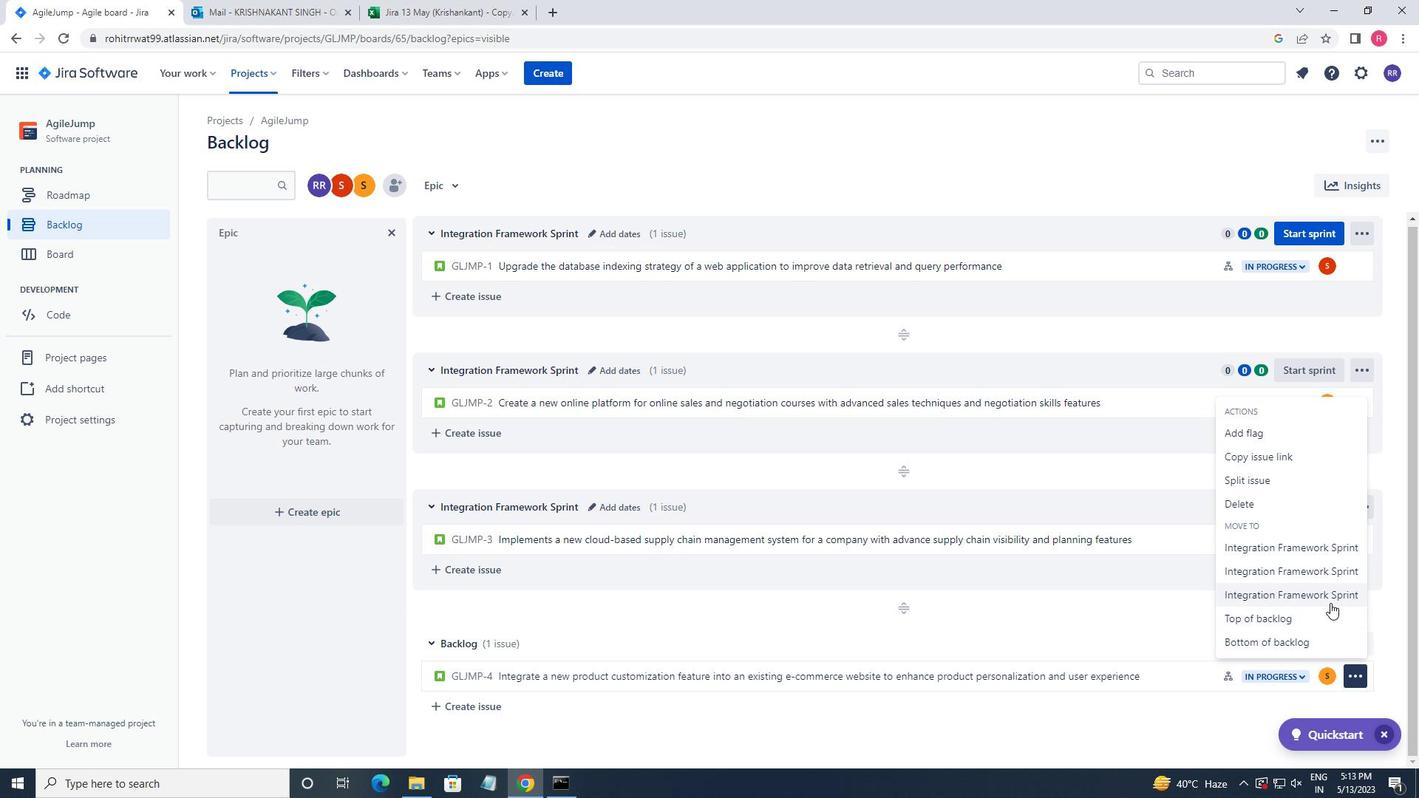 
Action: Mouse moved to (1330, 602)
Screenshot: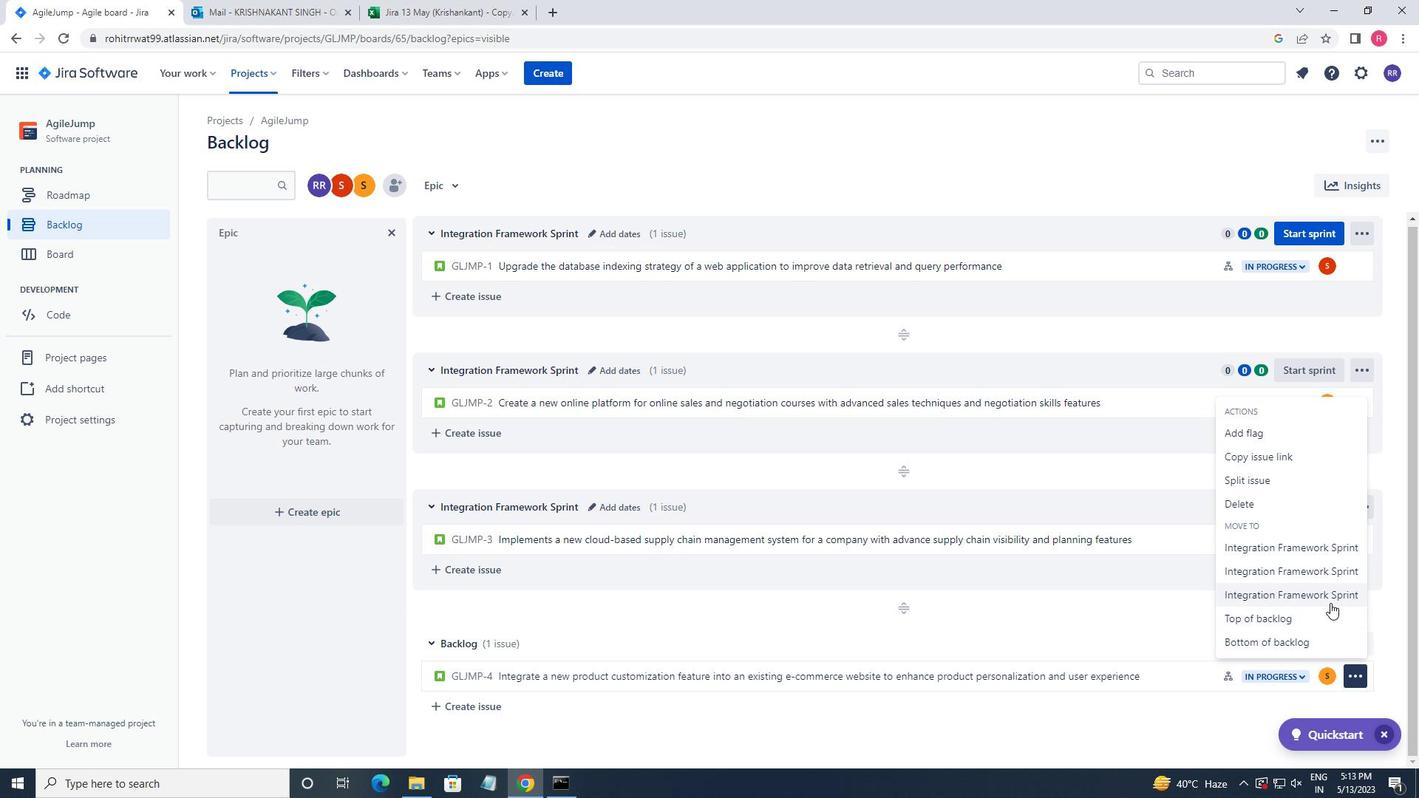 
Action: Mouse scrolled (1330, 603) with delta (0, 0)
Screenshot: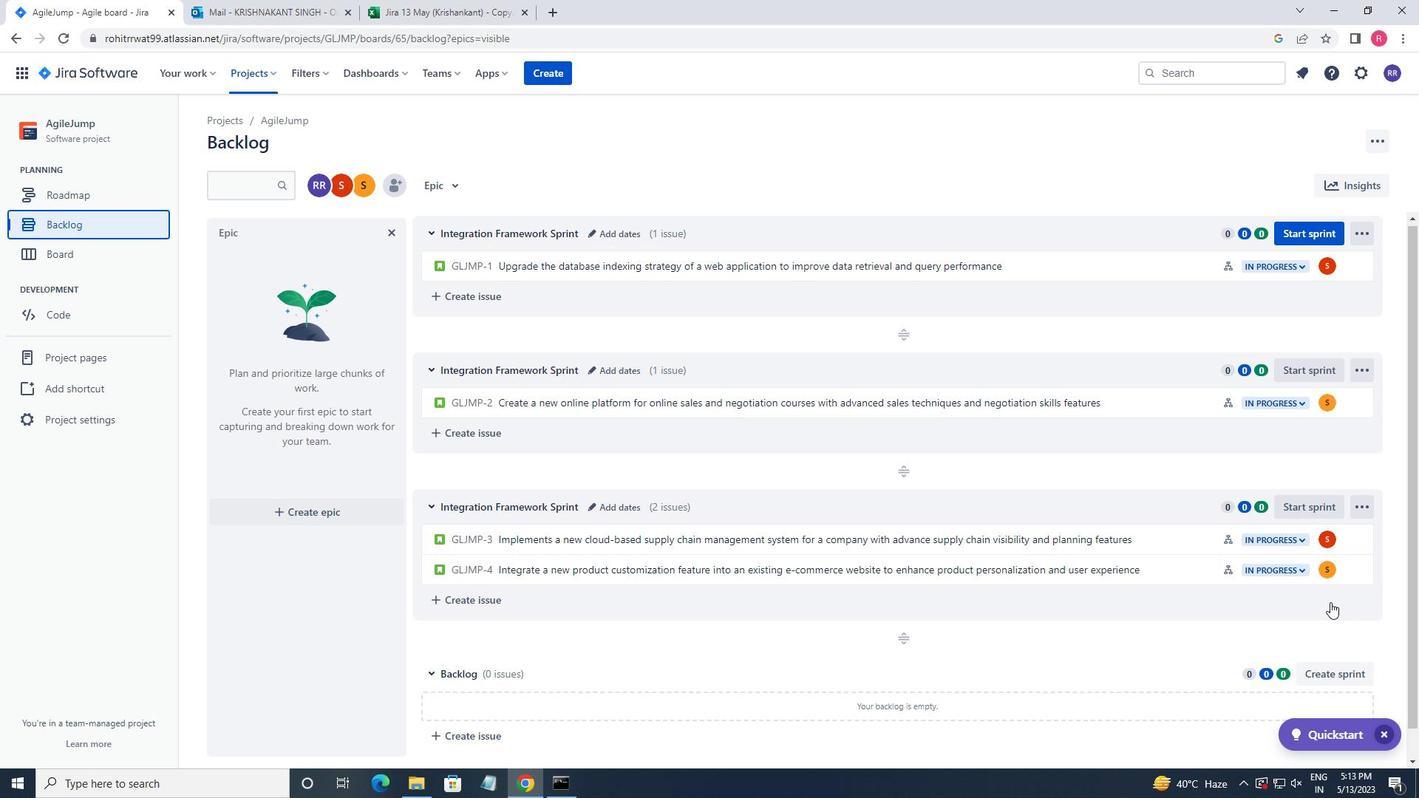 
Action: Mouse scrolled (1330, 603) with delta (0, 0)
Screenshot: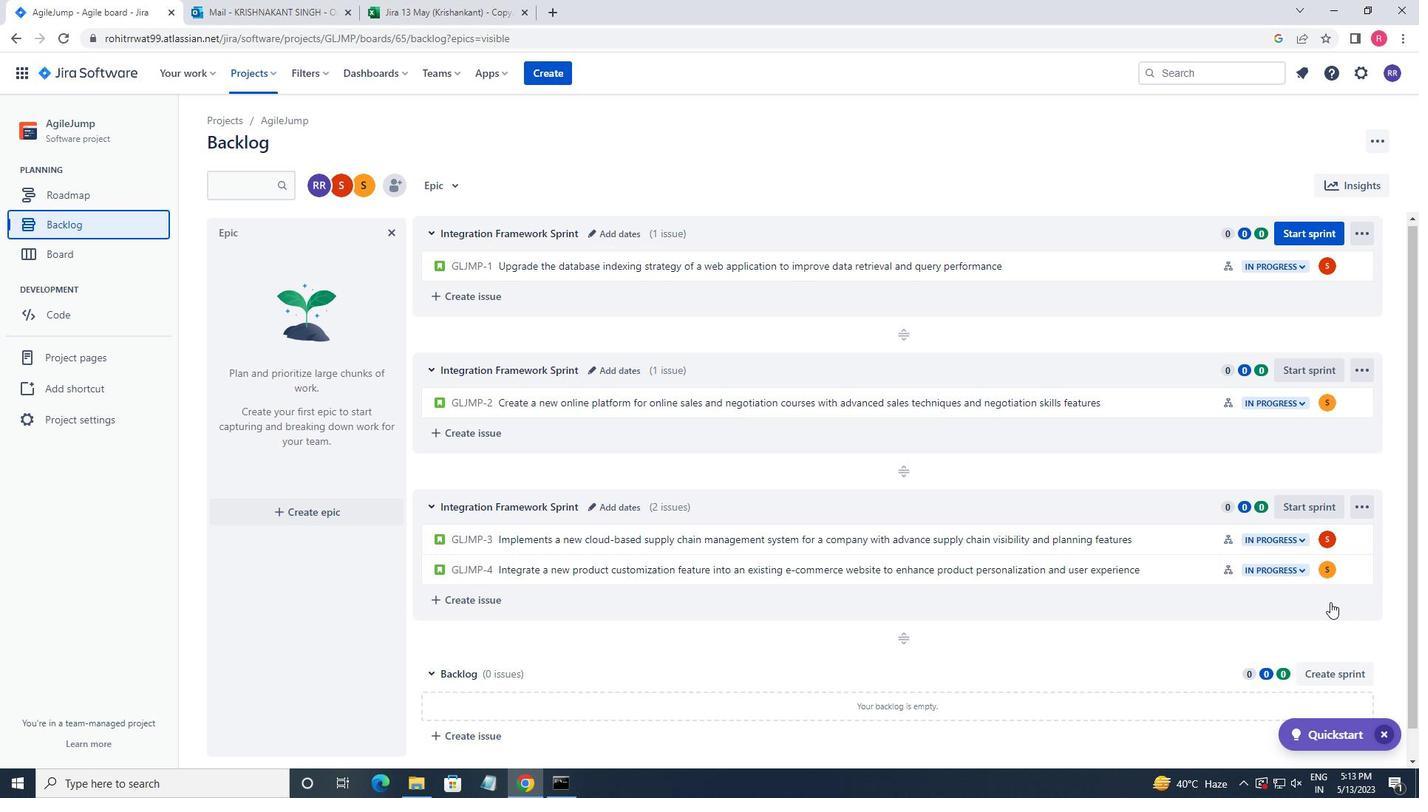 
Action: Mouse scrolled (1330, 603) with delta (0, 0)
Screenshot: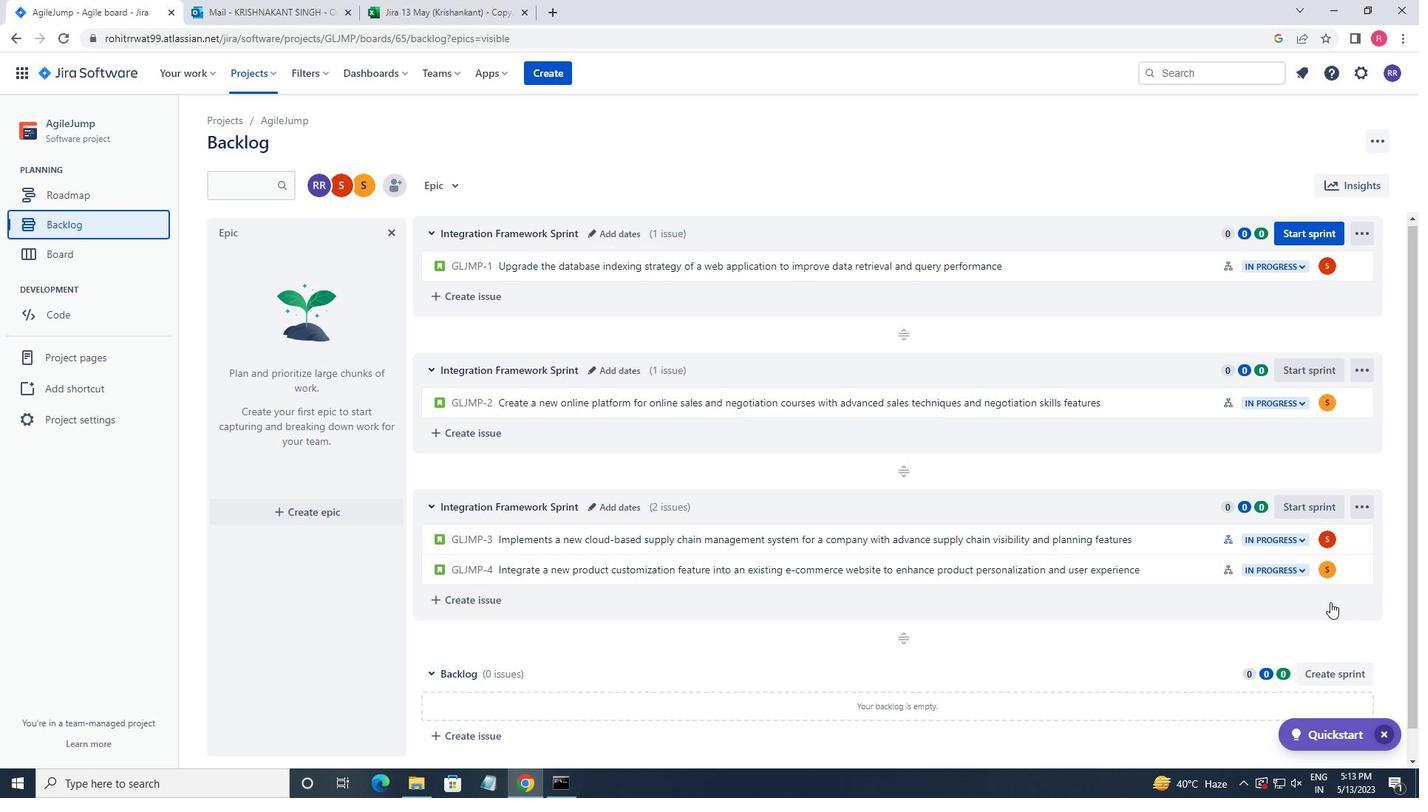 
Action: Mouse scrolled (1330, 603) with delta (0, 0)
Screenshot: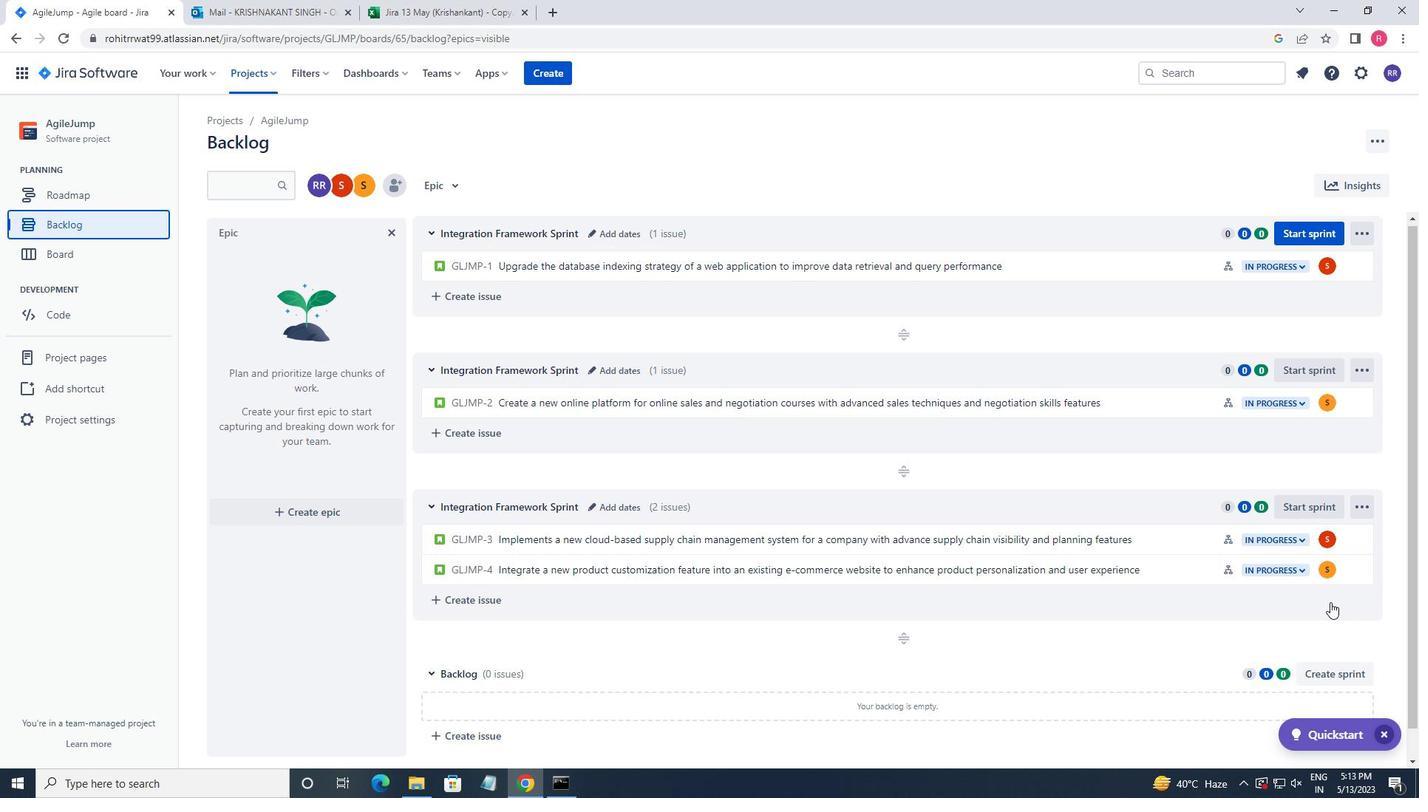 
